 Task: Slide 18 - 350 F.
Action: Mouse moved to (37, 87)
Screenshot: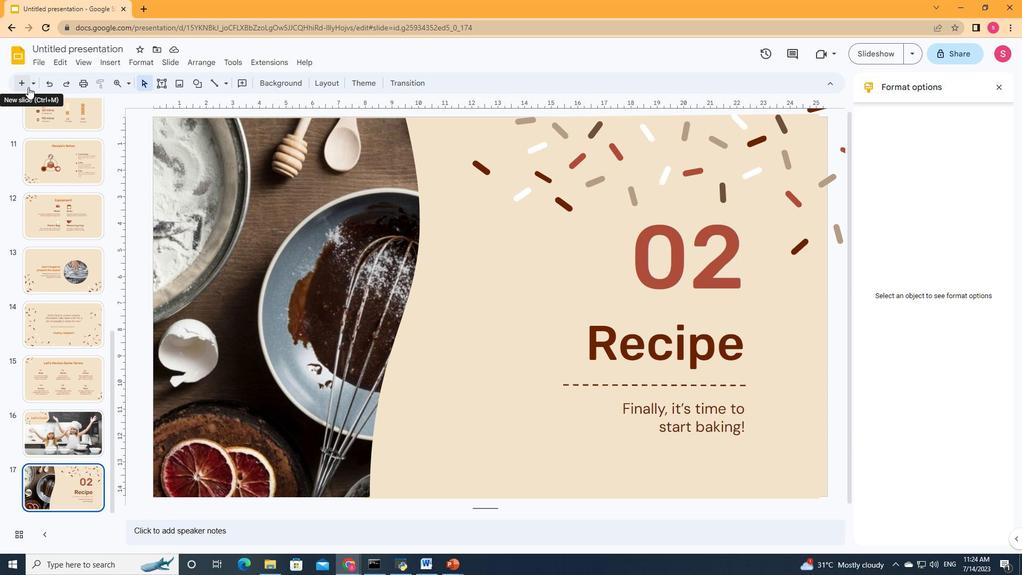 
Action: Mouse pressed left at (37, 87)
Screenshot: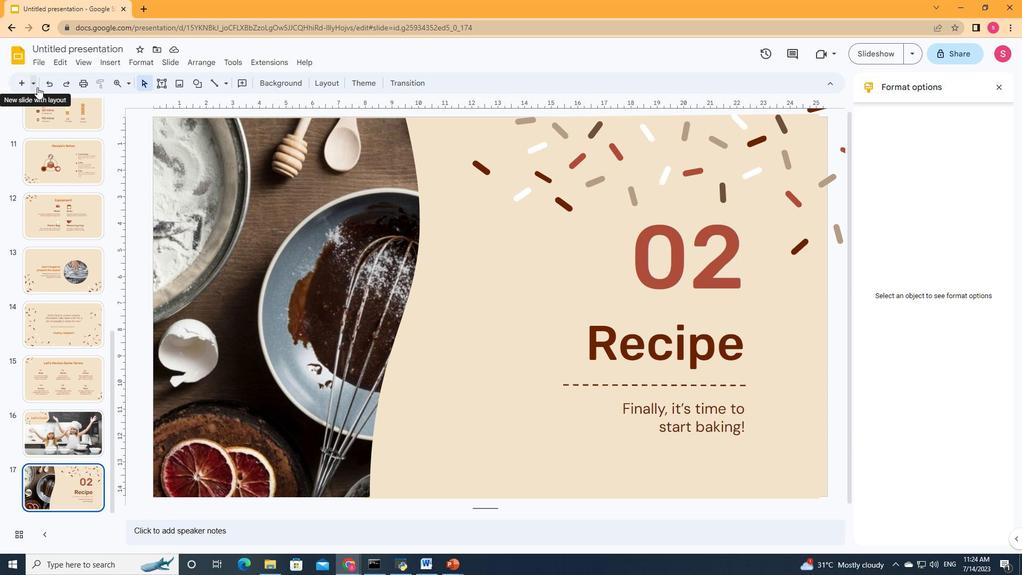 
Action: Mouse moved to (61, 291)
Screenshot: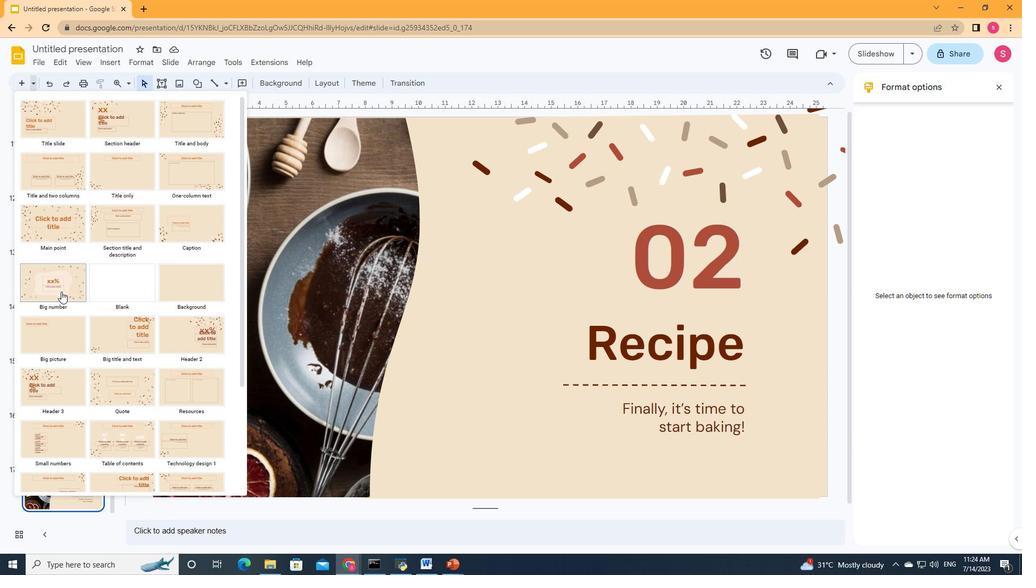 
Action: Mouse pressed left at (61, 291)
Screenshot: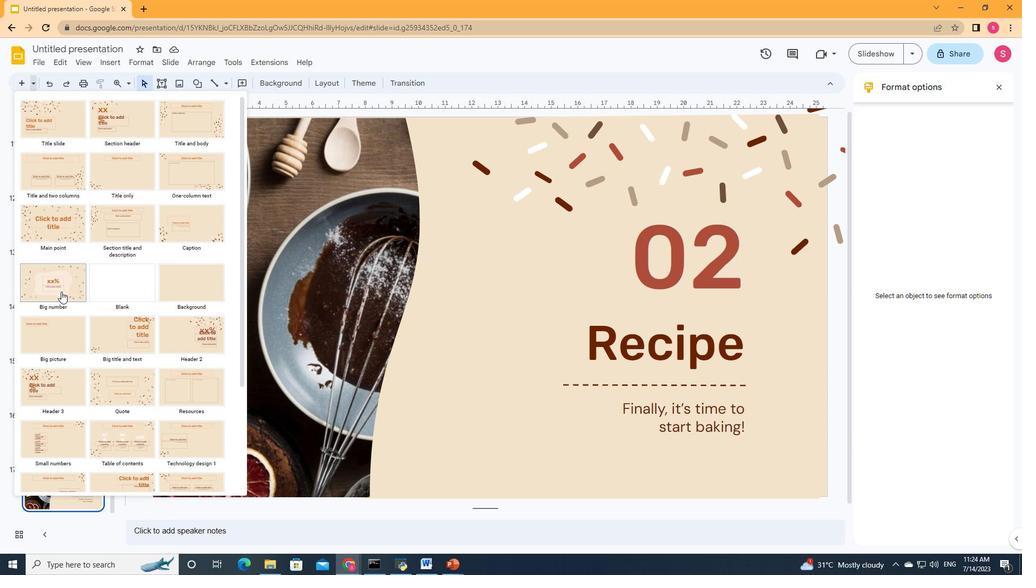 
Action: Mouse moved to (563, 309)
Screenshot: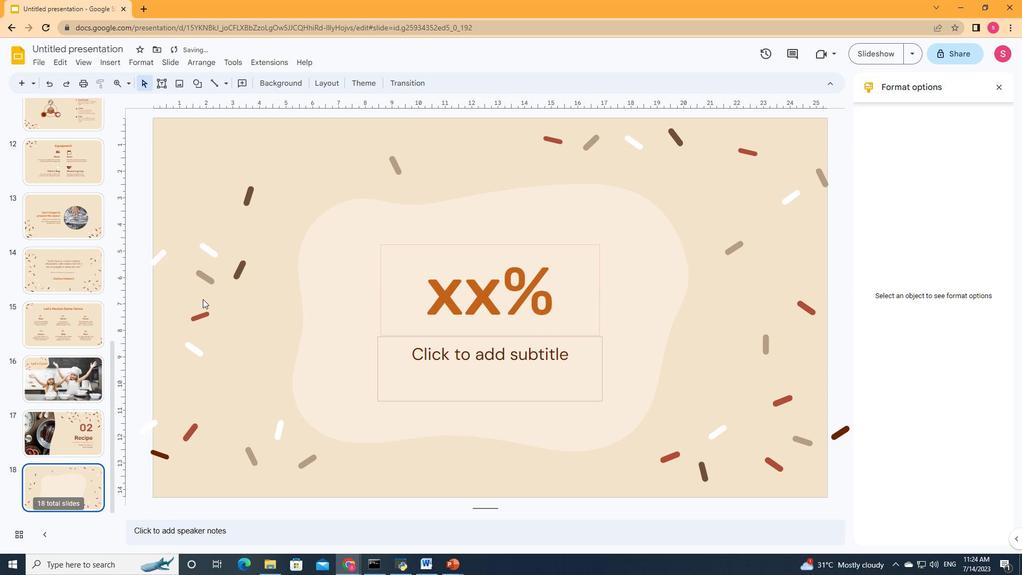 
Action: Mouse pressed left at (563, 309)
Screenshot: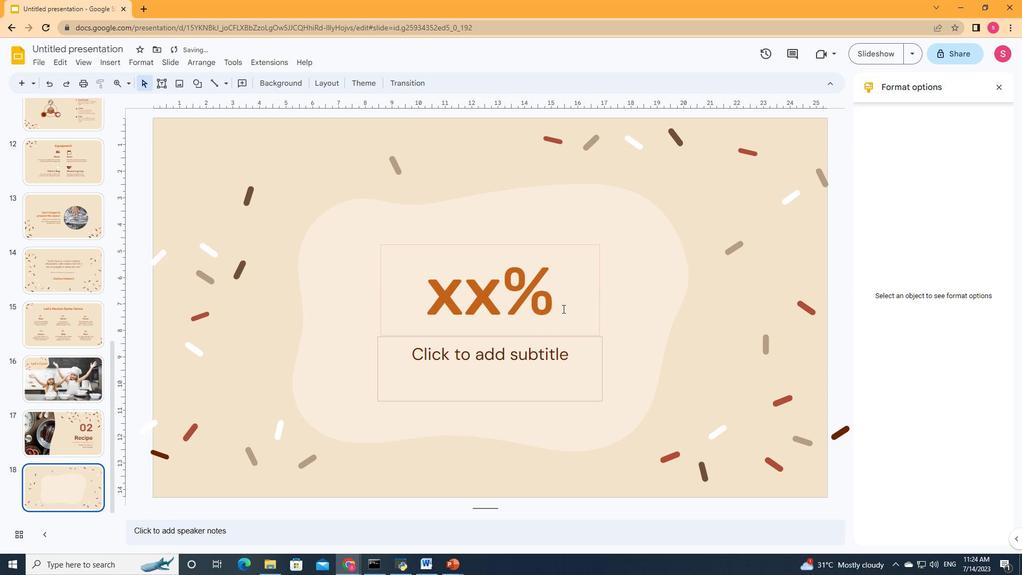 
Action: Key pressed 350<Key.space><Key.shift><Key.shift><Key.shift><Key.shift><Key.shift>F
Screenshot: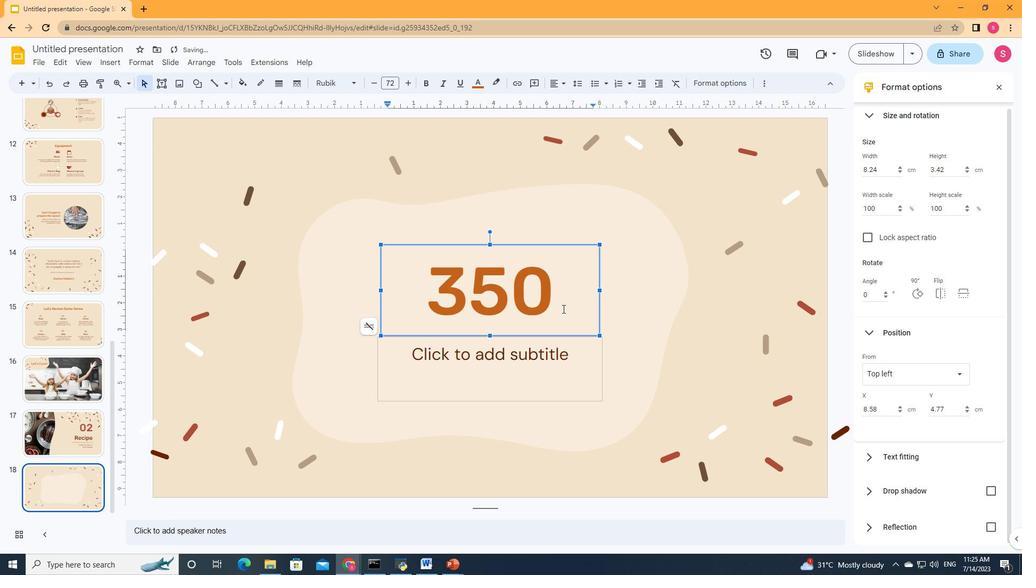
Action: Mouse moved to (204, 85)
Screenshot: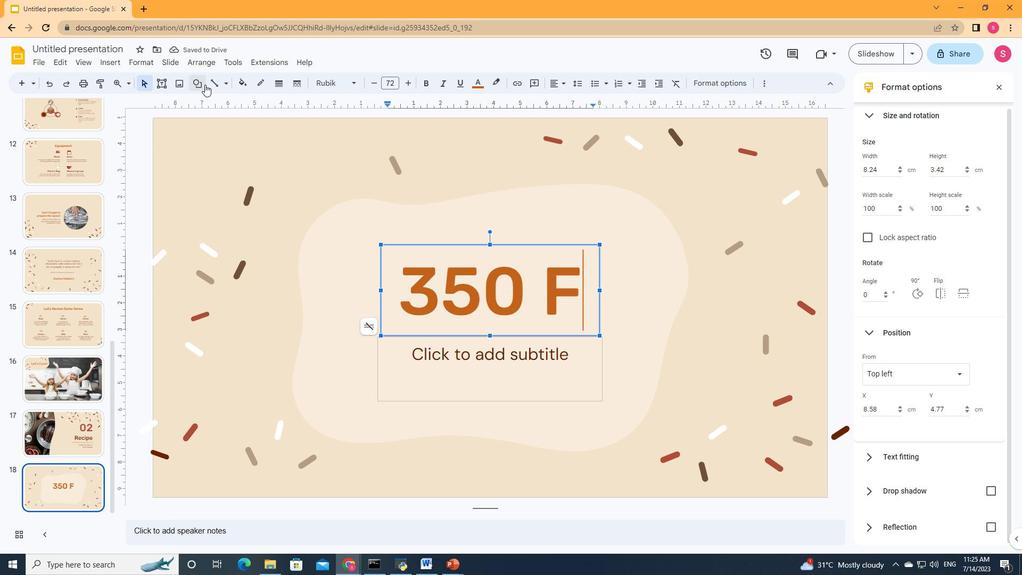 
Action: Mouse pressed left at (204, 85)
Screenshot: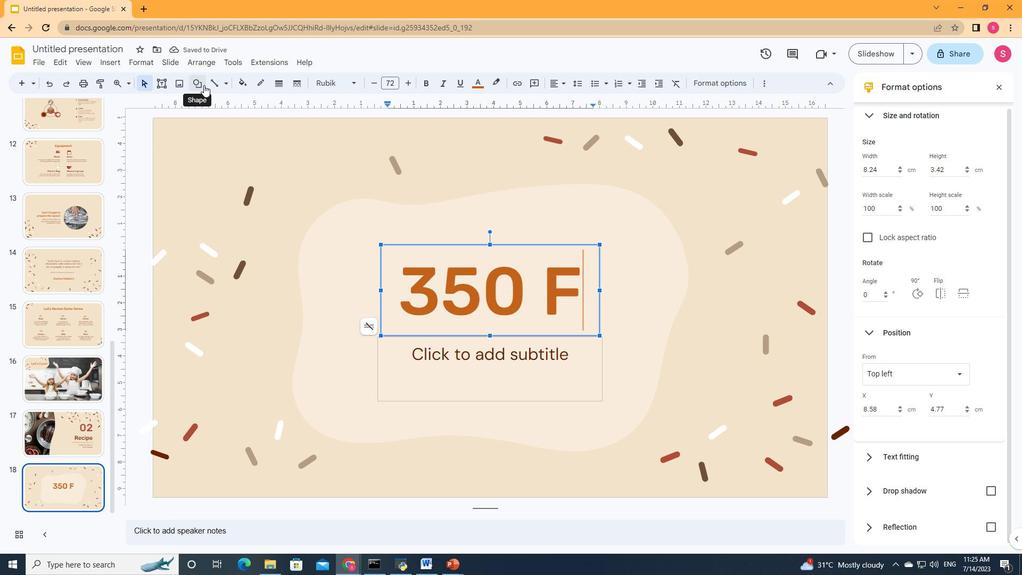 
Action: Mouse moved to (336, 181)
Screenshot: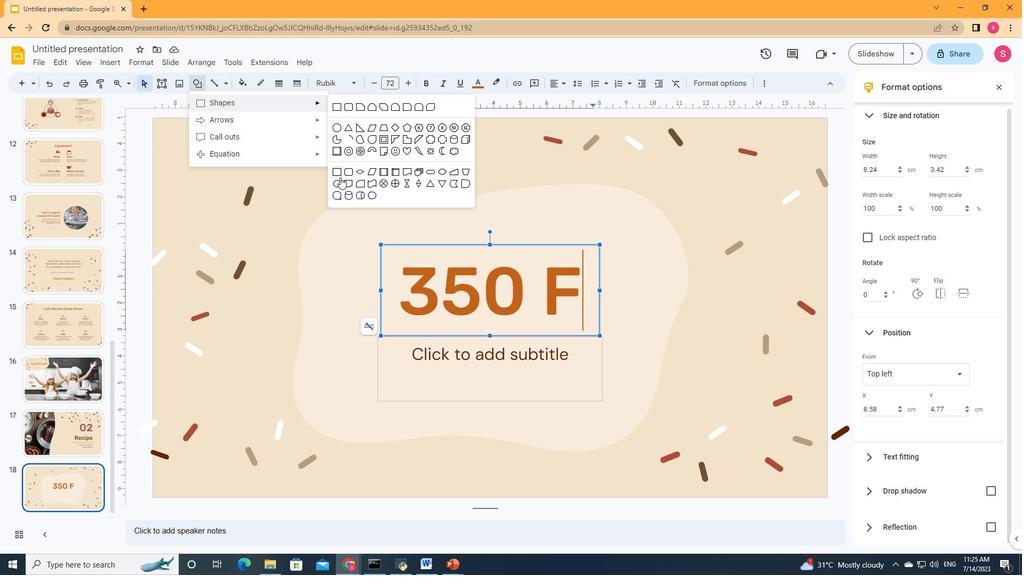 
Action: Mouse pressed left at (336, 181)
Screenshot: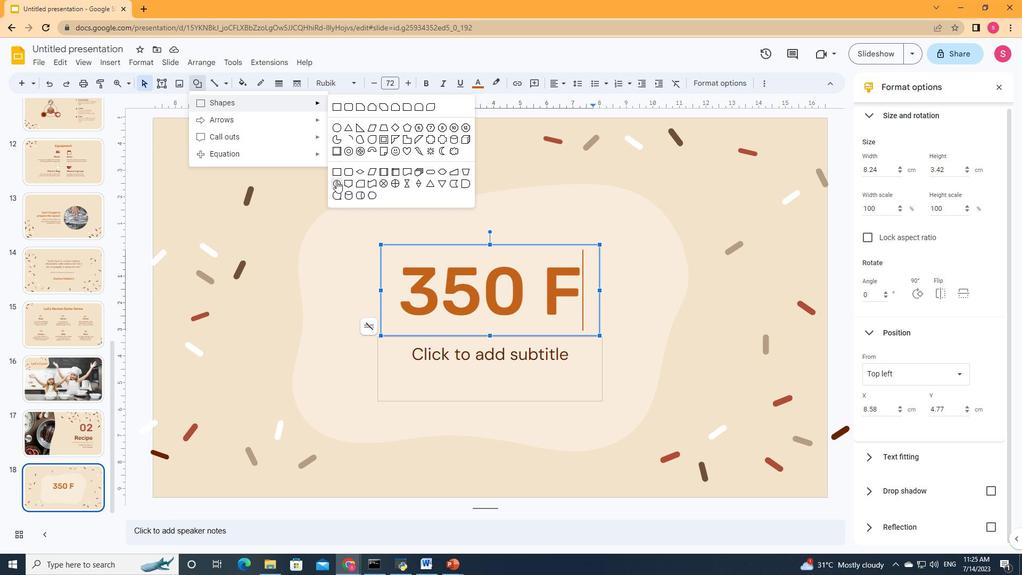 
Action: Mouse moved to (530, 263)
Screenshot: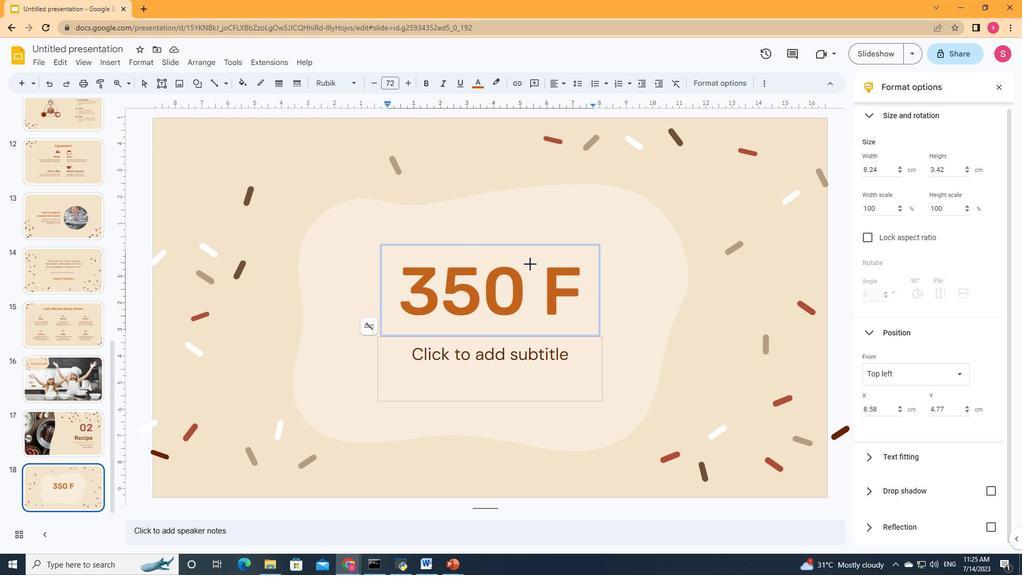 
Action: Mouse pressed left at (530, 263)
Screenshot: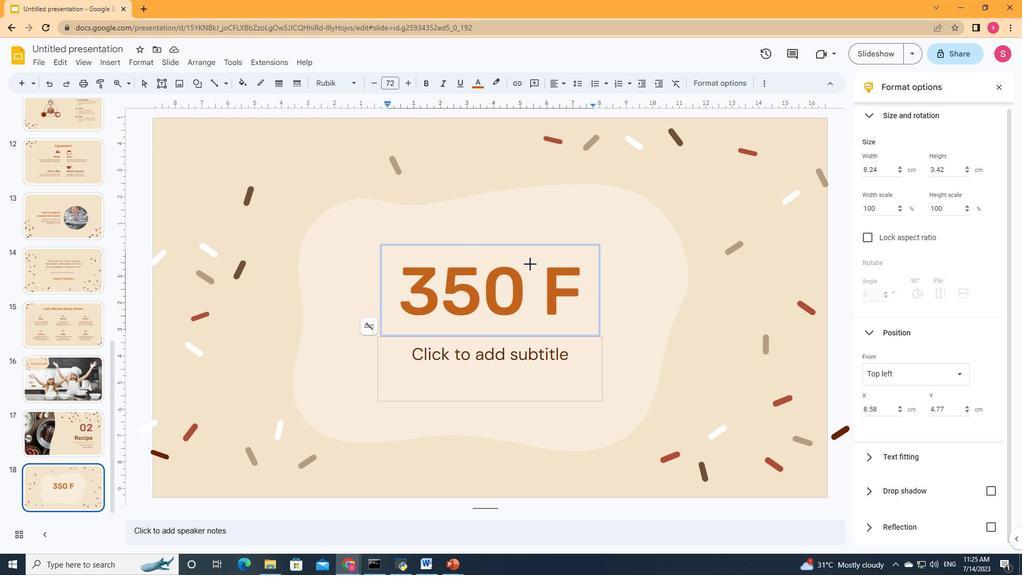 
Action: Mouse moved to (535, 273)
Screenshot: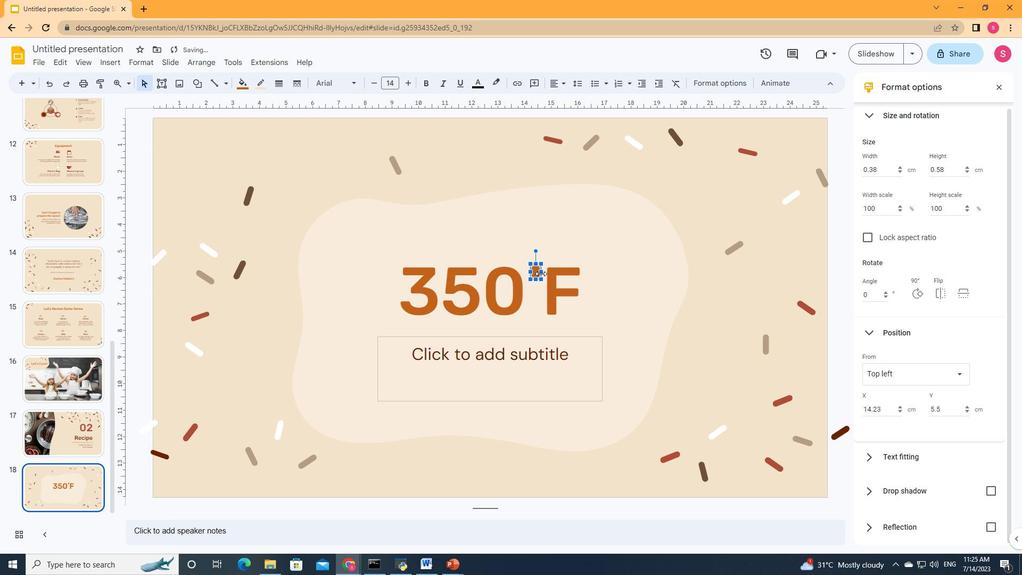 
Action: Mouse pressed left at (535, 273)
Screenshot: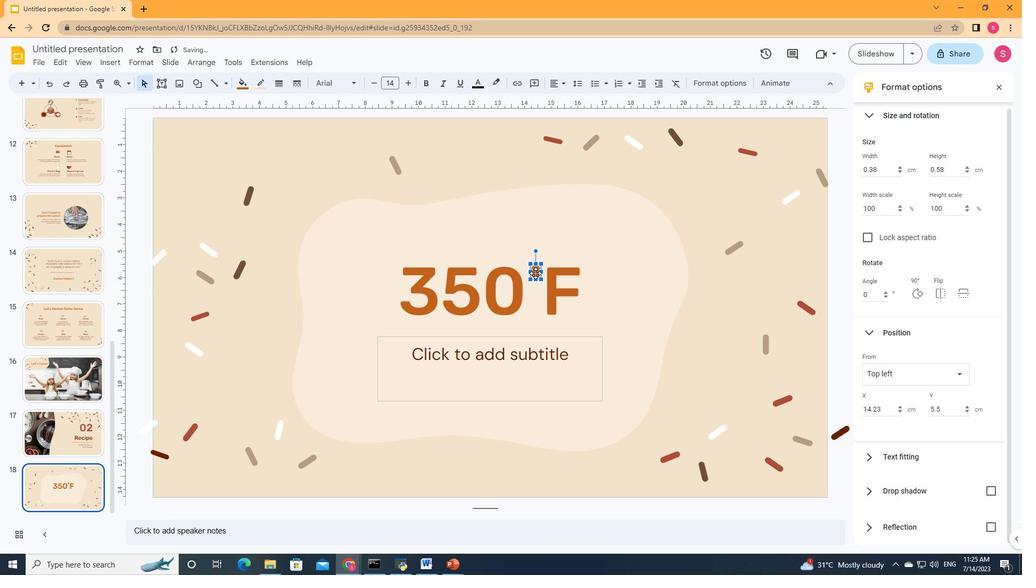 
Action: Mouse moved to (538, 280)
Screenshot: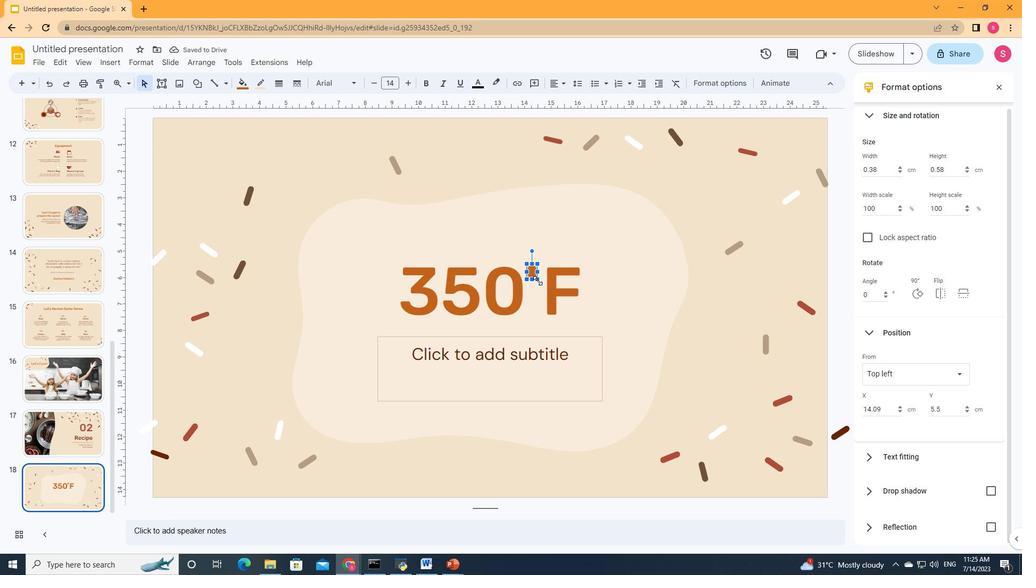 
Action: Mouse pressed left at (538, 280)
Screenshot: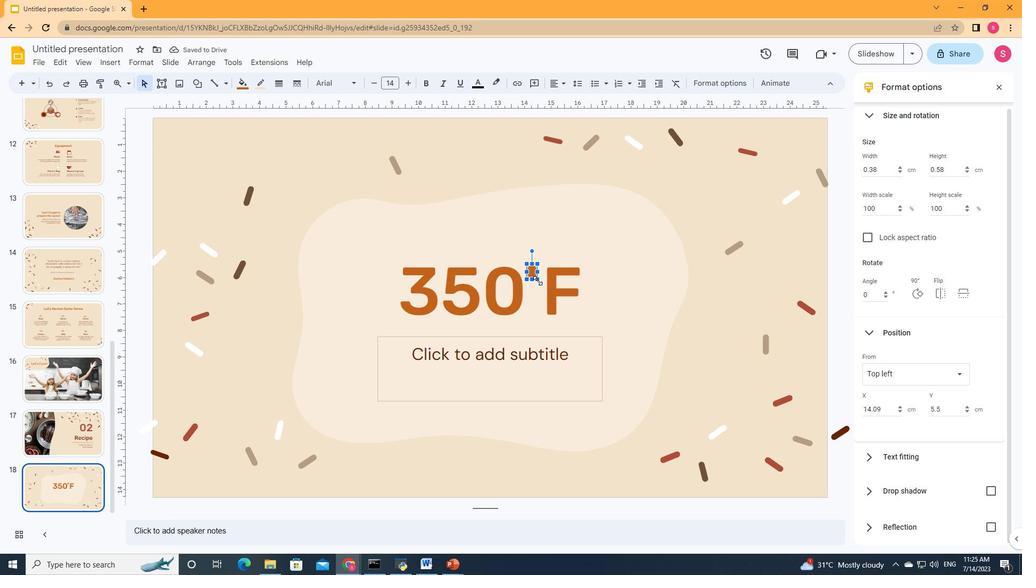 
Action: Mouse moved to (534, 273)
Screenshot: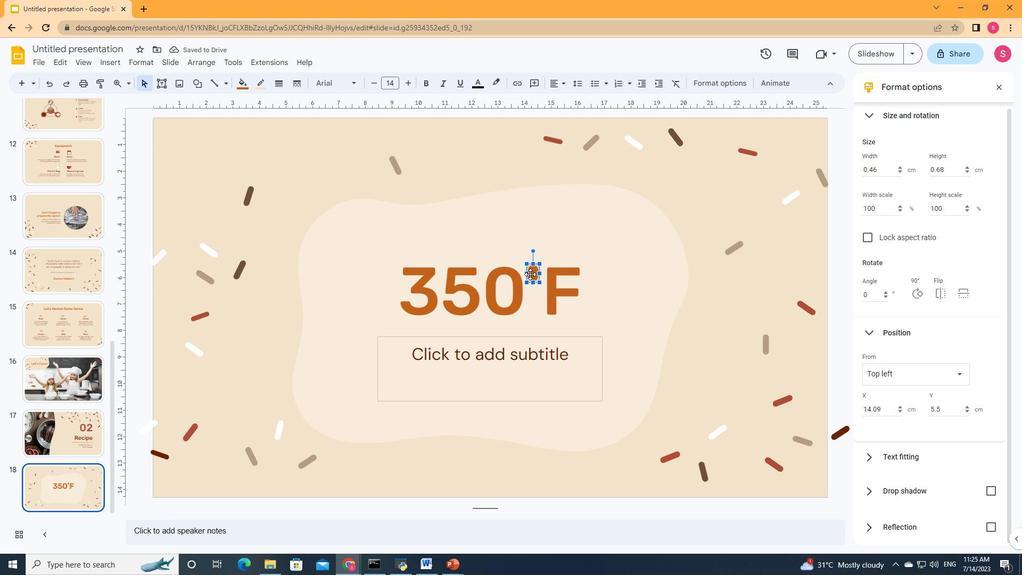 
Action: Mouse pressed left at (534, 273)
Screenshot: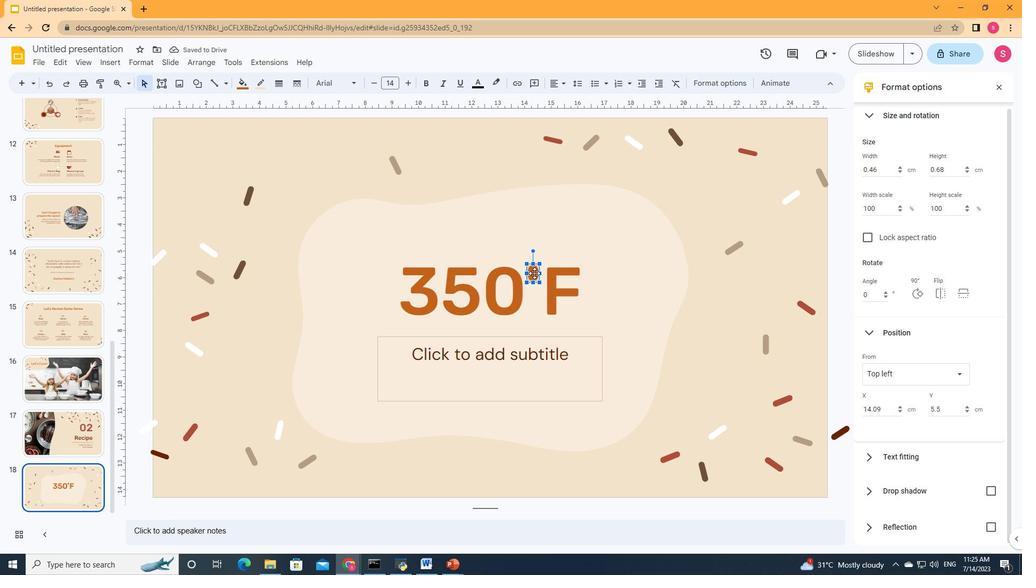 
Action: Mouse moved to (561, 261)
Screenshot: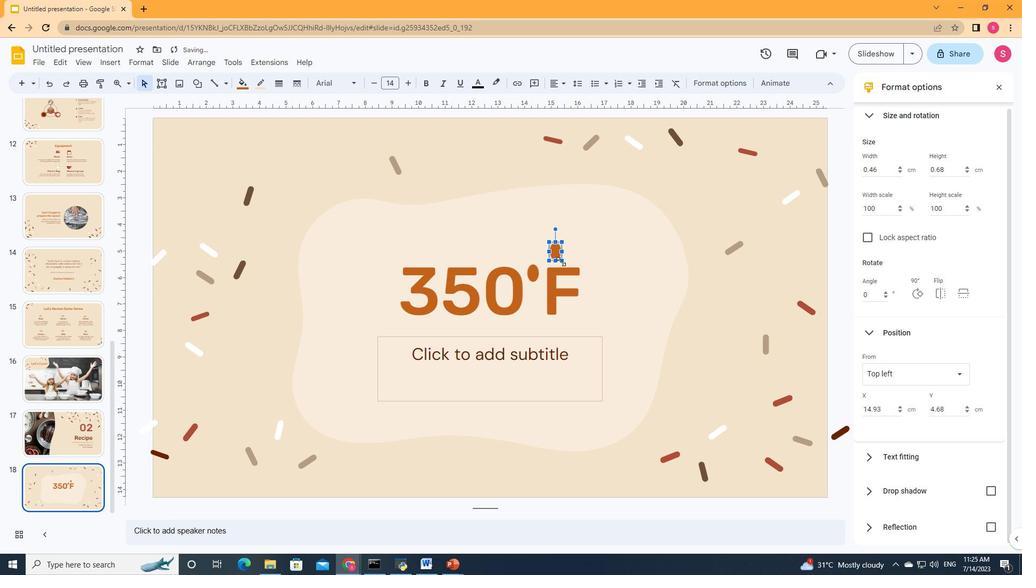 
Action: Mouse pressed left at (561, 261)
Screenshot: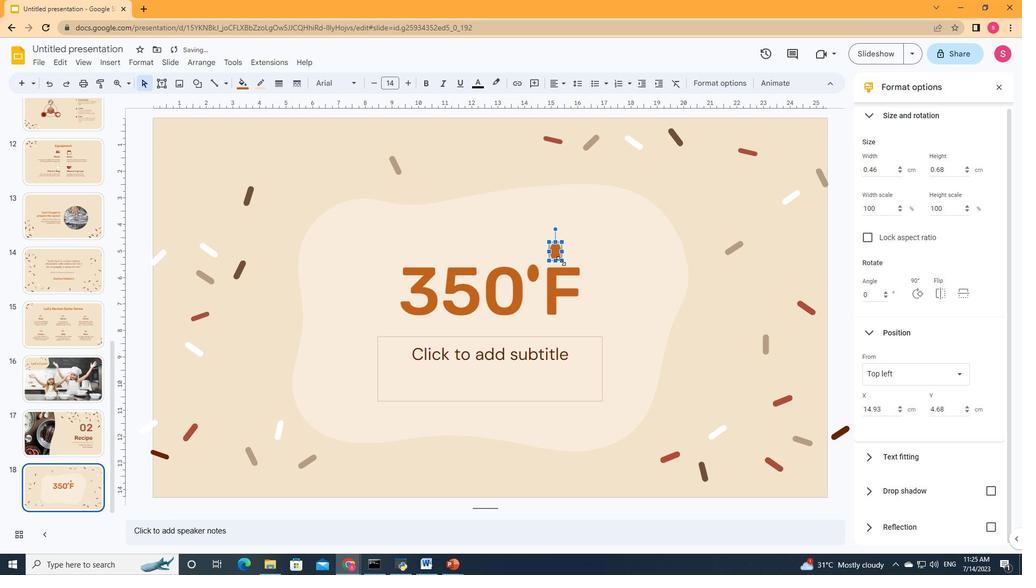 
Action: Mouse moved to (238, 86)
Screenshot: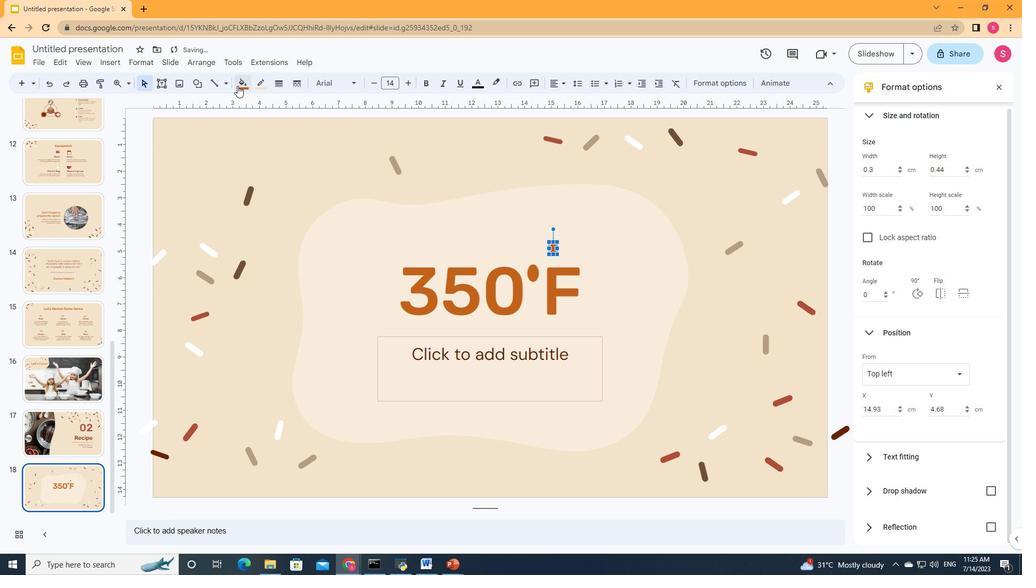 
Action: Mouse pressed left at (238, 86)
Screenshot: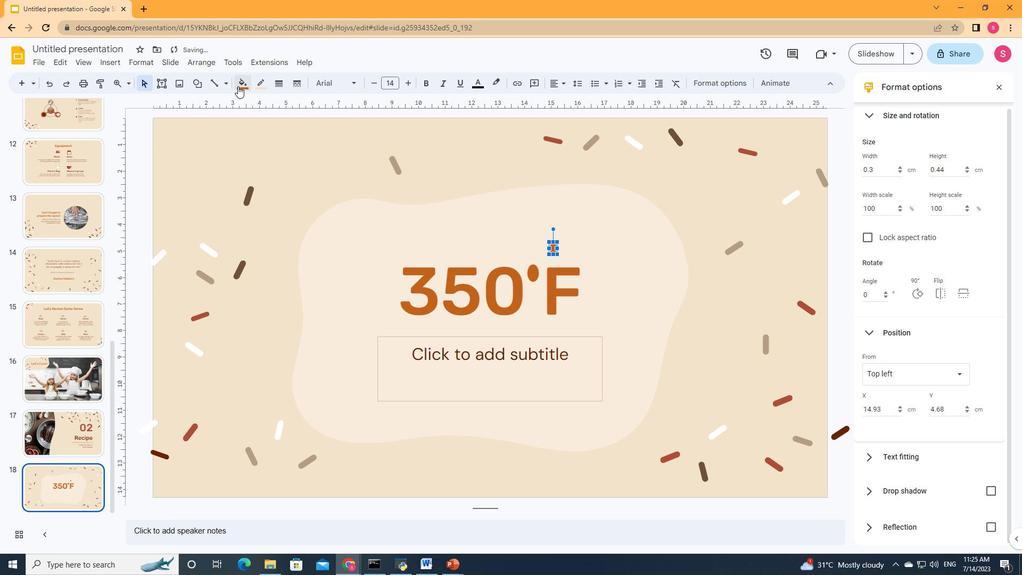 
Action: Mouse moved to (293, 303)
Screenshot: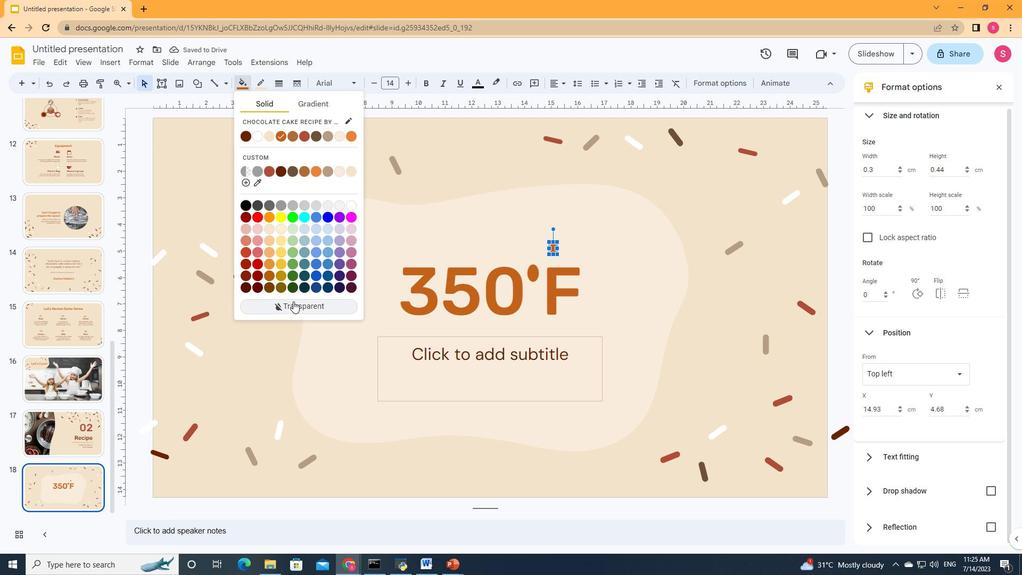 
Action: Mouse pressed left at (293, 303)
Screenshot: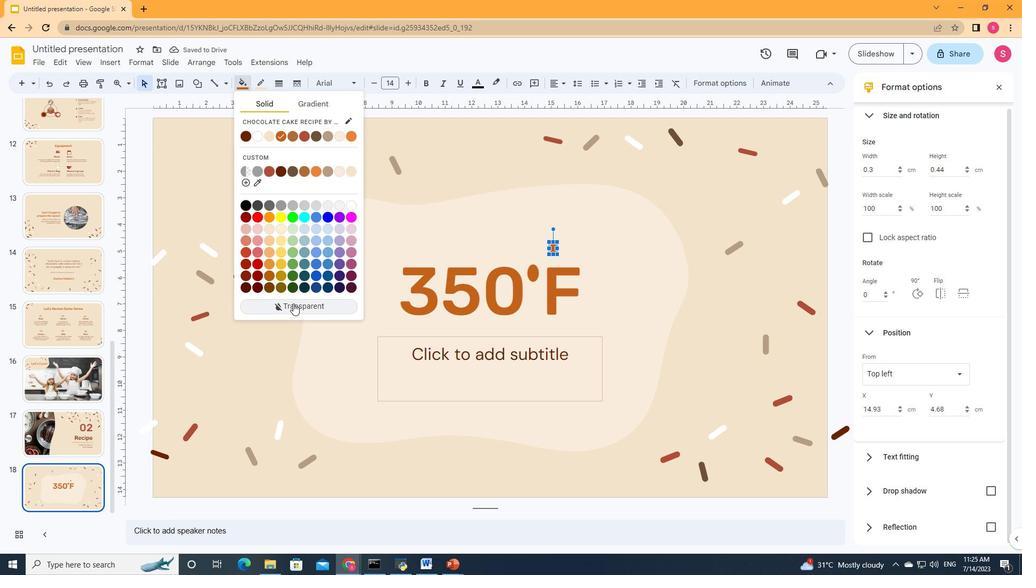 
Action: Mouse moved to (553, 249)
Screenshot: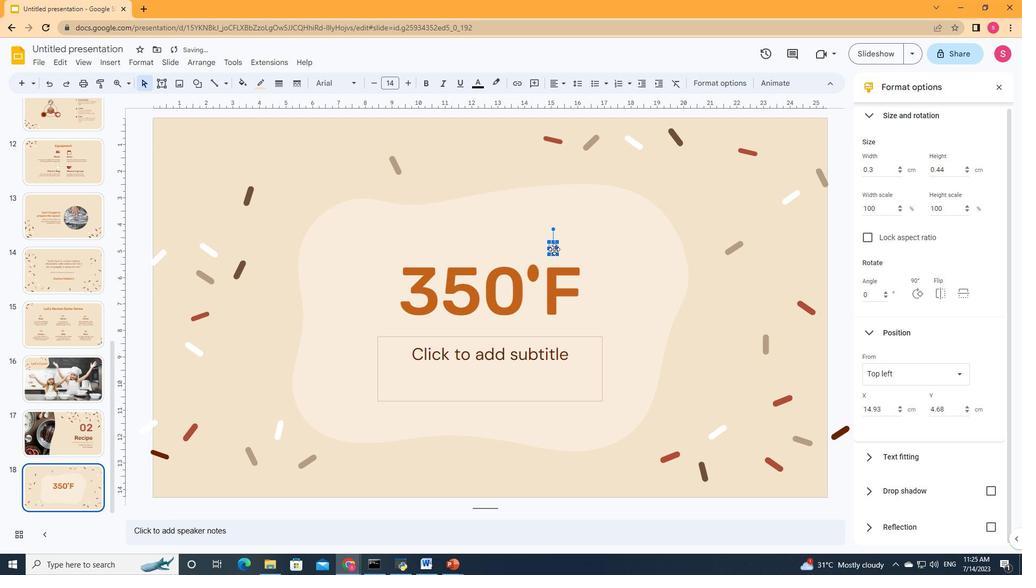 
Action: Mouse pressed left at (553, 249)
Screenshot: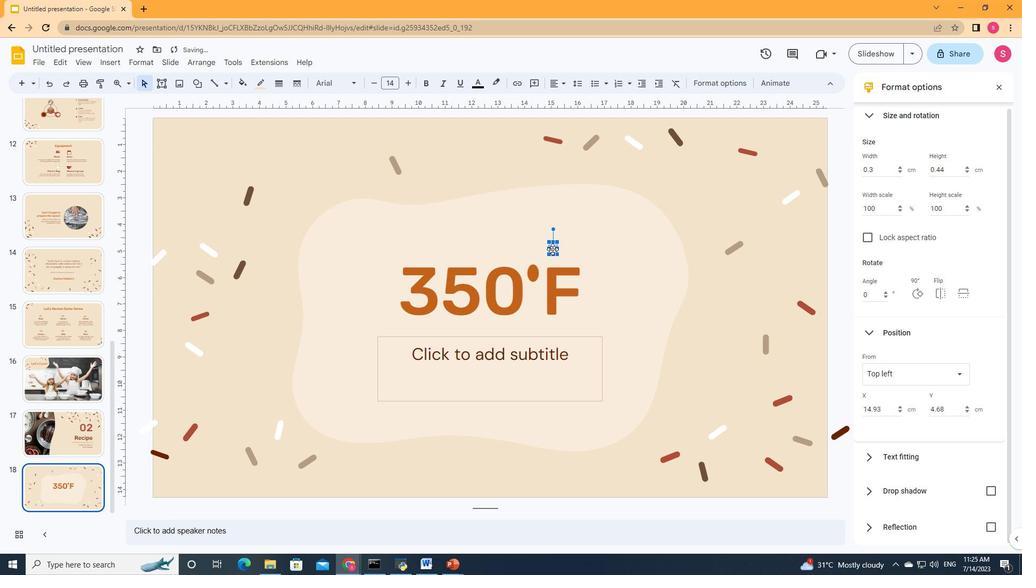 
Action: Mouse moved to (578, 244)
Screenshot: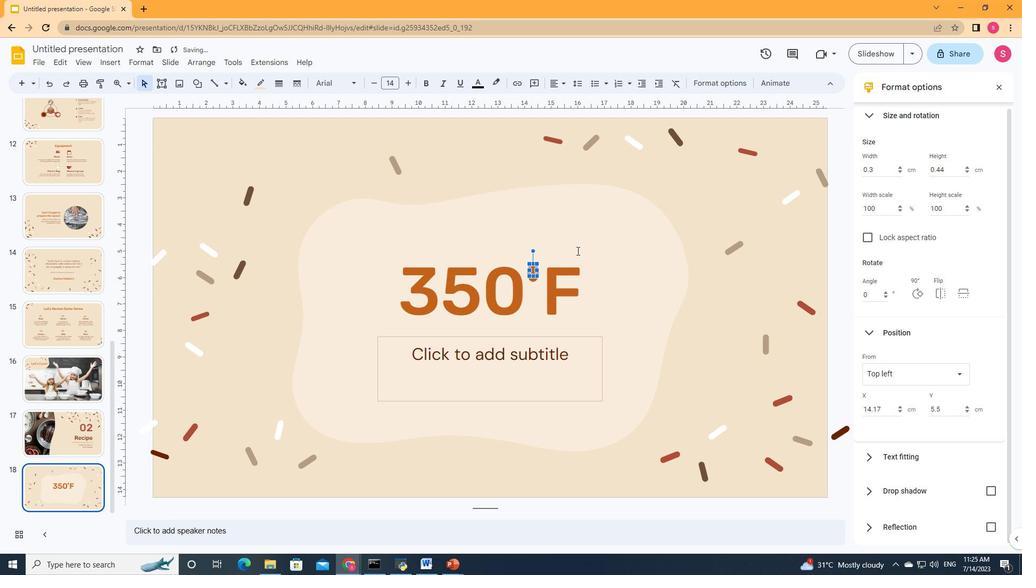 
Action: Mouse pressed left at (578, 244)
Screenshot: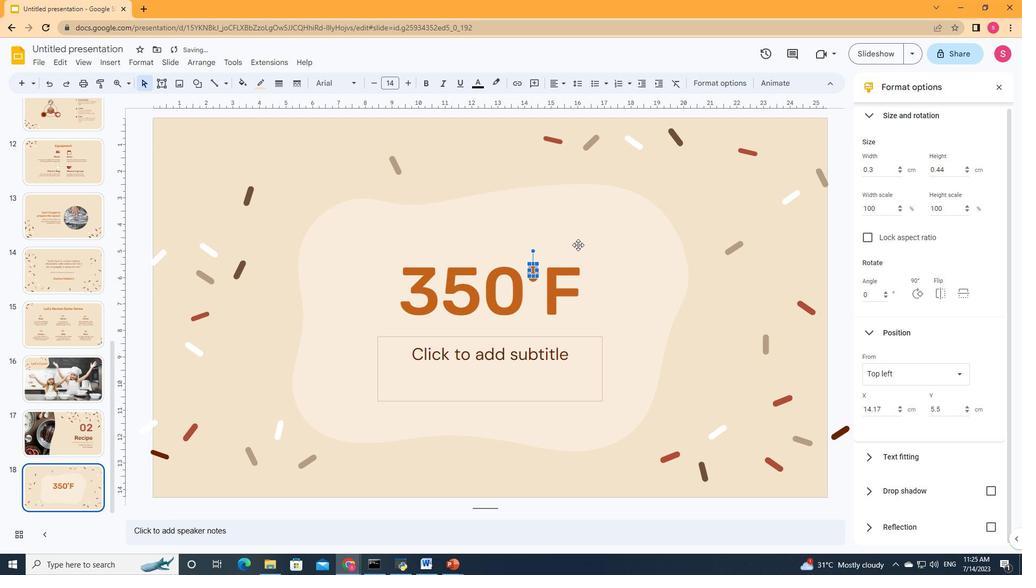 
Action: Mouse moved to (534, 270)
Screenshot: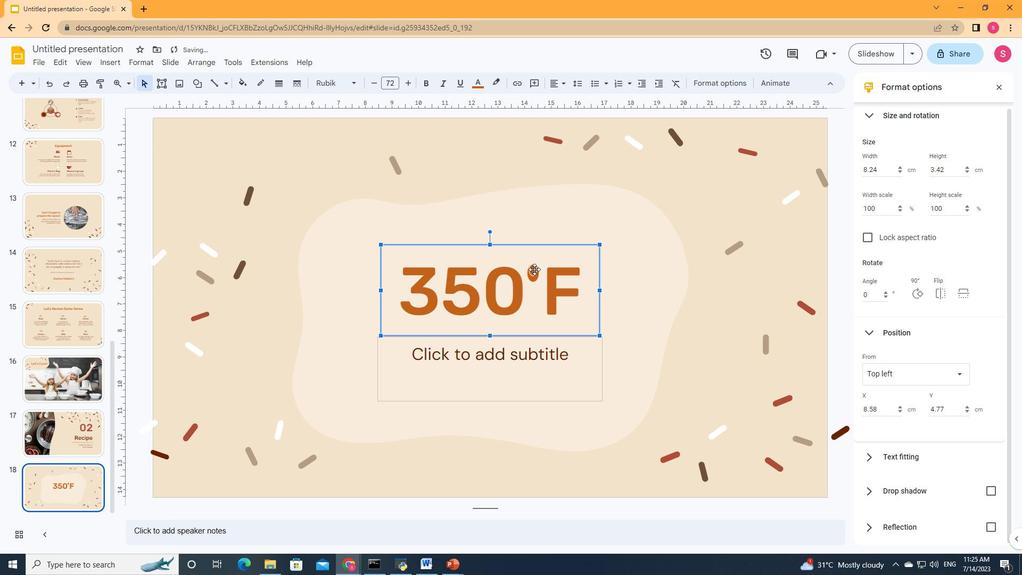 
Action: Mouse pressed left at (534, 270)
Screenshot: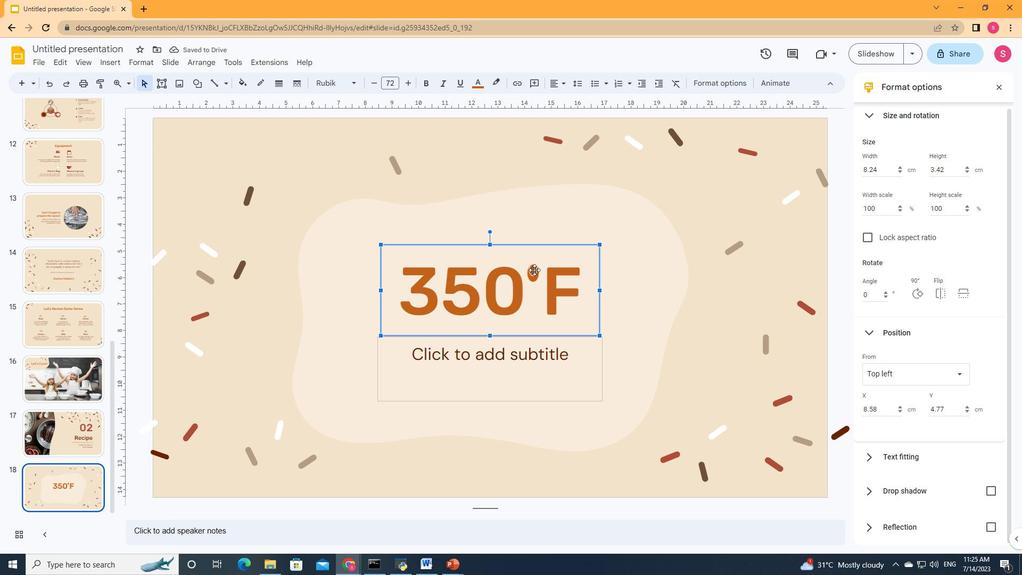 
Action: Mouse moved to (568, 246)
Screenshot: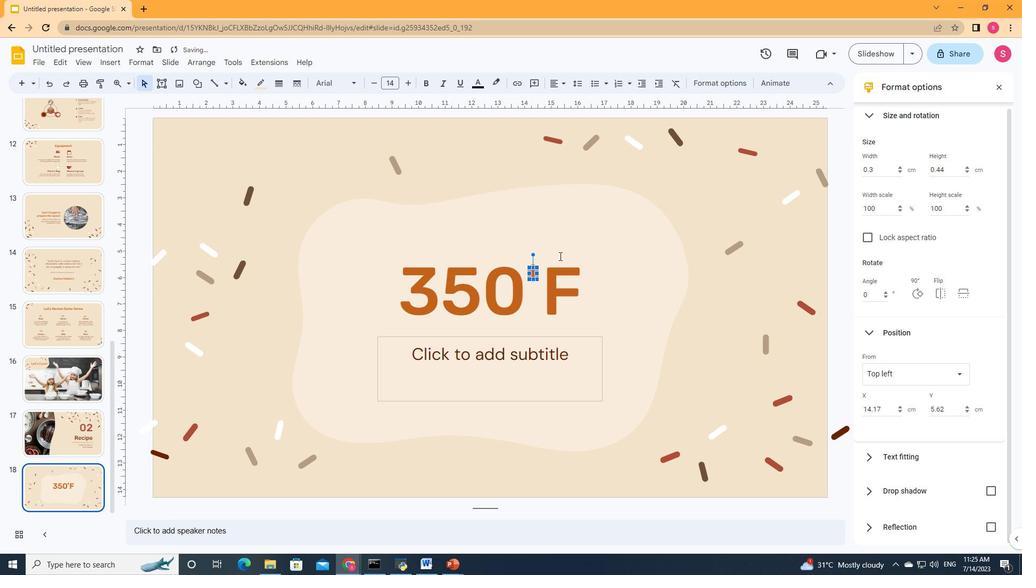 
Action: Mouse pressed left at (568, 246)
Screenshot: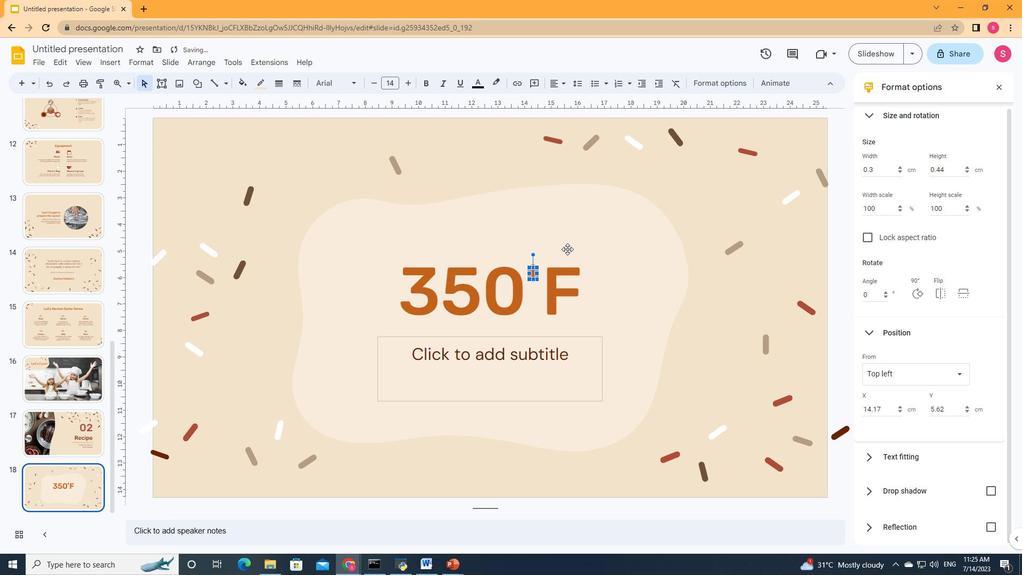 
Action: Mouse moved to (533, 275)
Screenshot: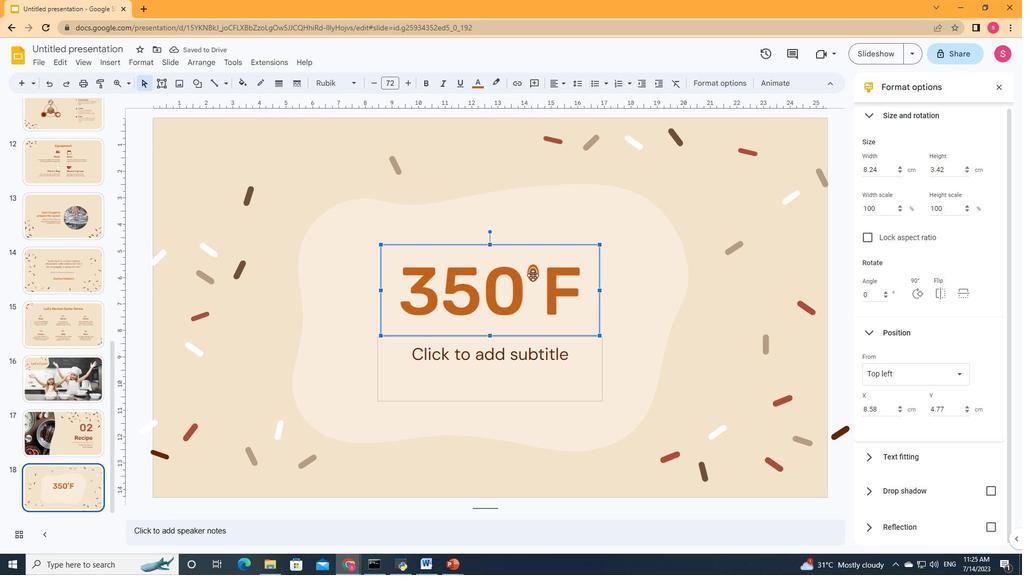 
Action: Mouse pressed left at (533, 275)
Screenshot: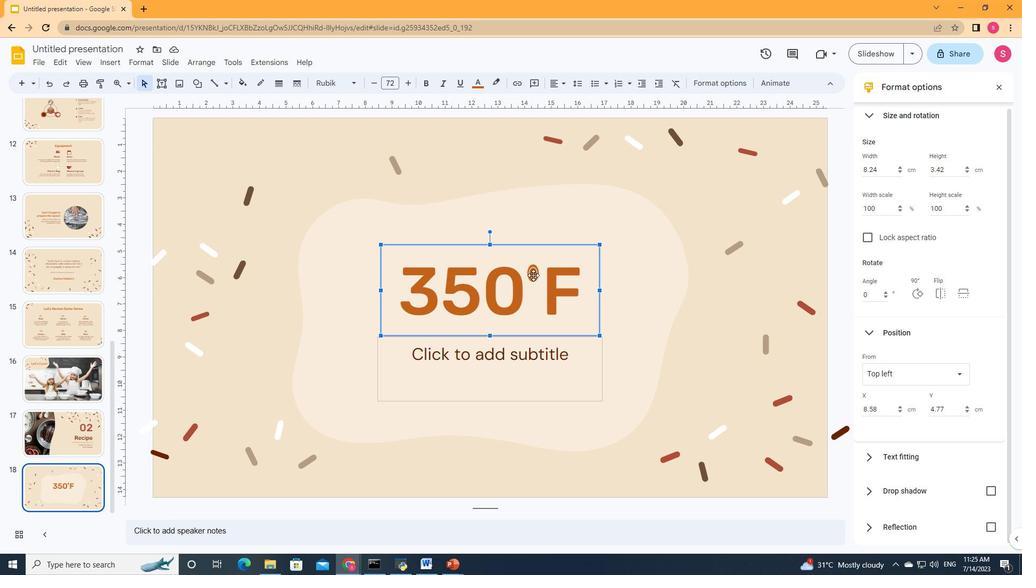 
Action: Mouse moved to (246, 85)
Screenshot: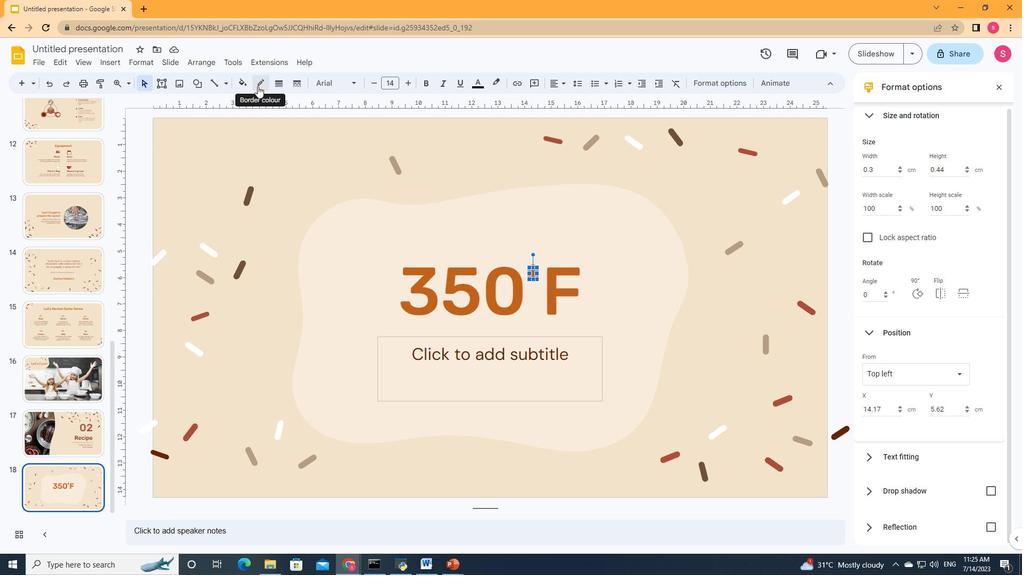 
Action: Mouse pressed left at (246, 85)
Screenshot: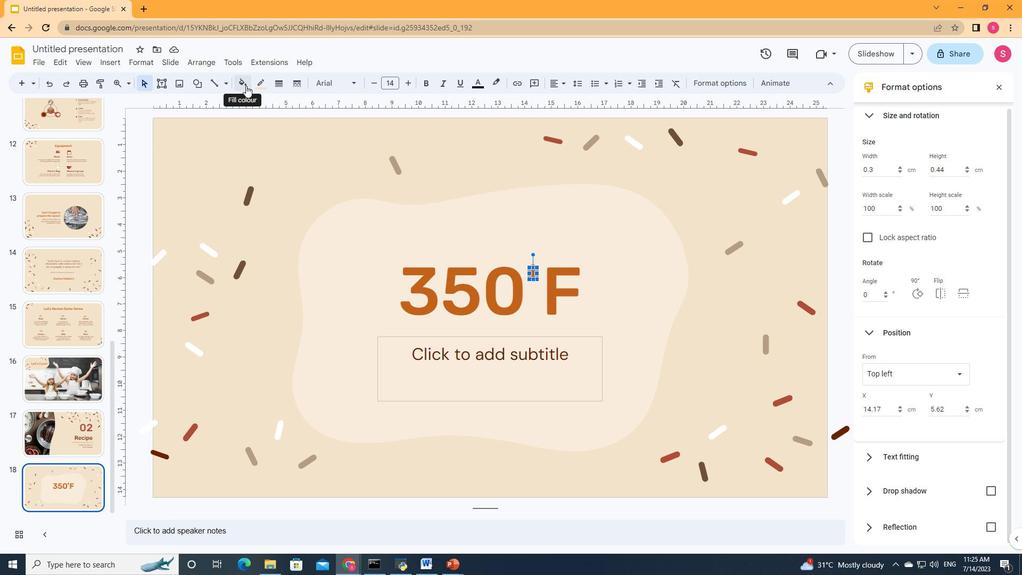 
Action: Mouse moved to (304, 307)
Screenshot: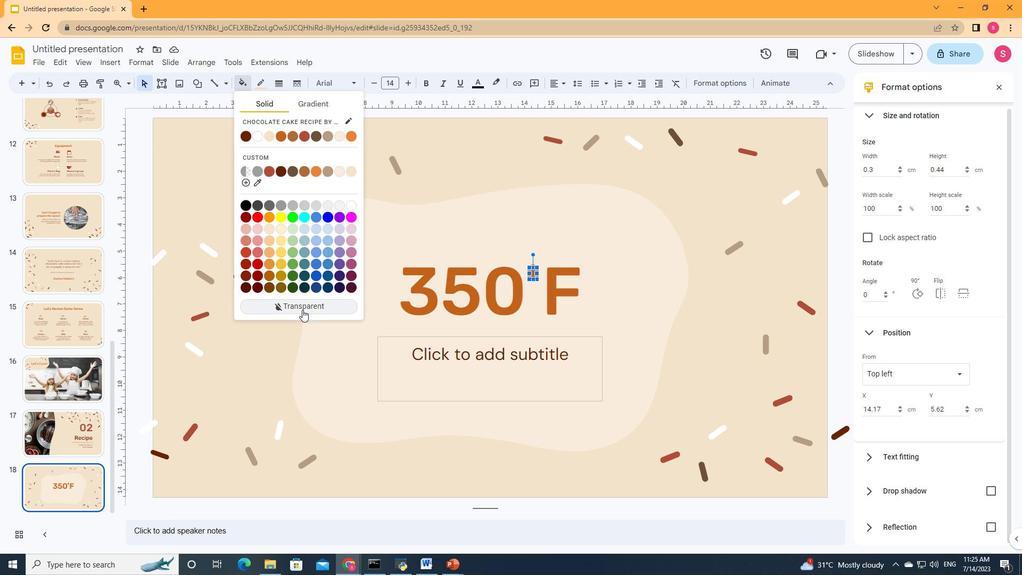 
Action: Mouse pressed left at (304, 307)
Screenshot: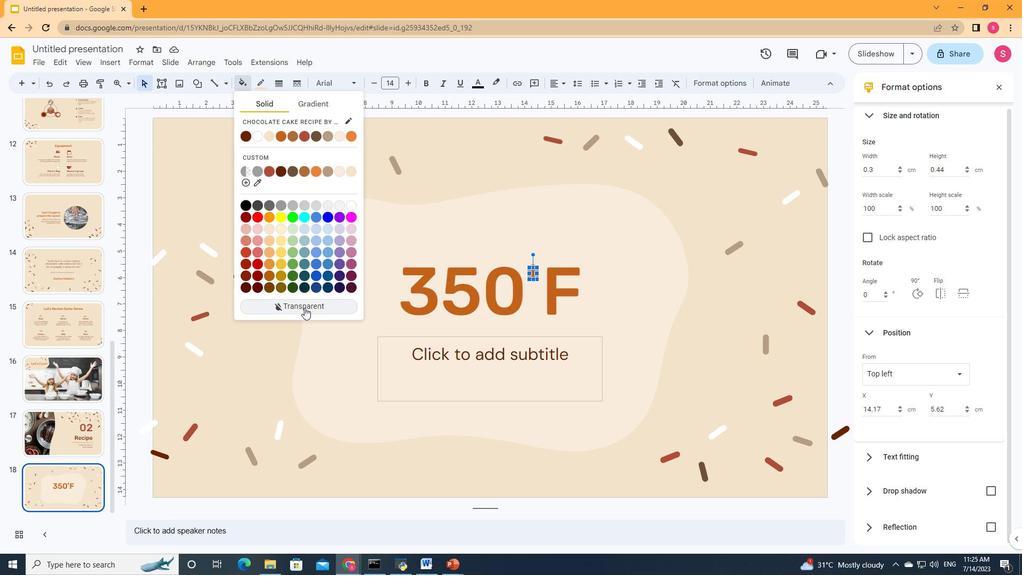 
Action: Mouse moved to (571, 245)
Screenshot: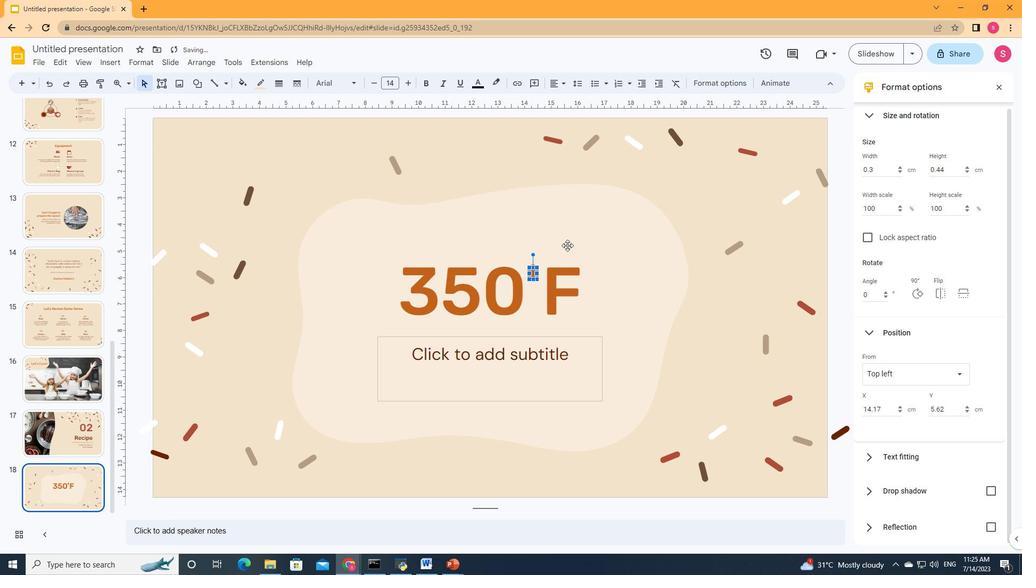 
Action: Mouse pressed left at (571, 245)
Screenshot: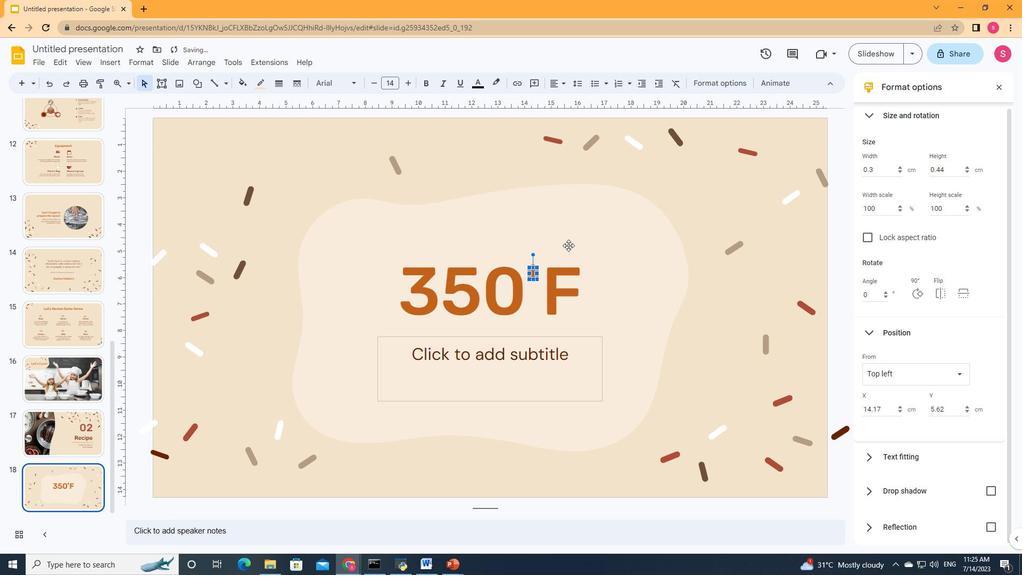 
Action: Mouse moved to (532, 272)
Screenshot: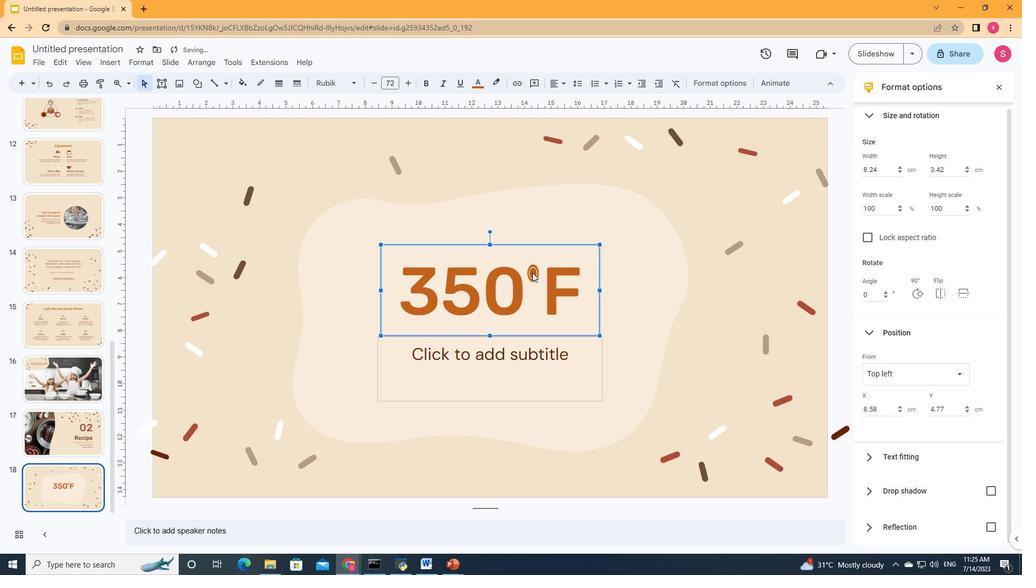 
Action: Mouse pressed left at (532, 272)
Screenshot: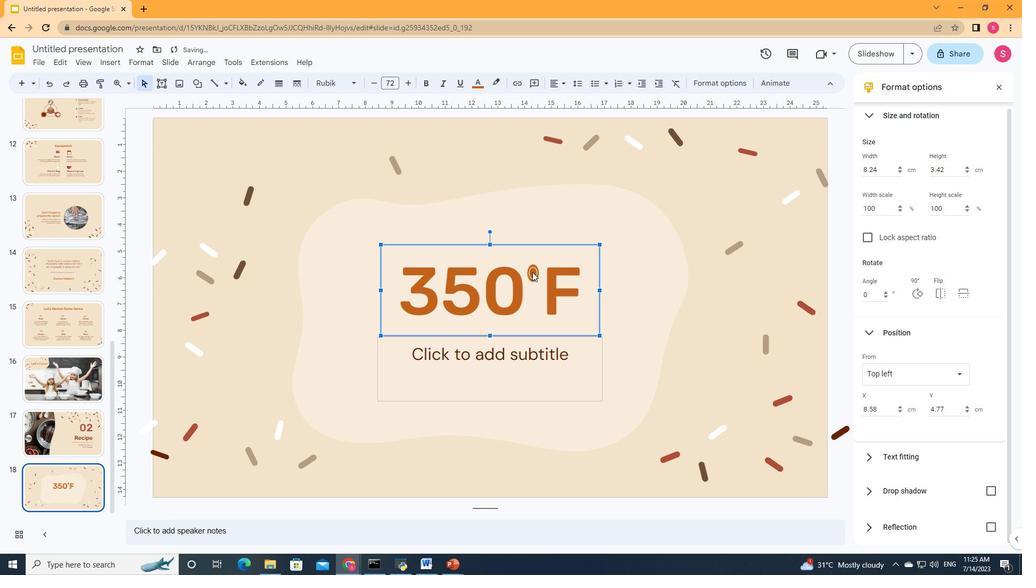 
Action: Mouse moved to (259, 86)
Screenshot: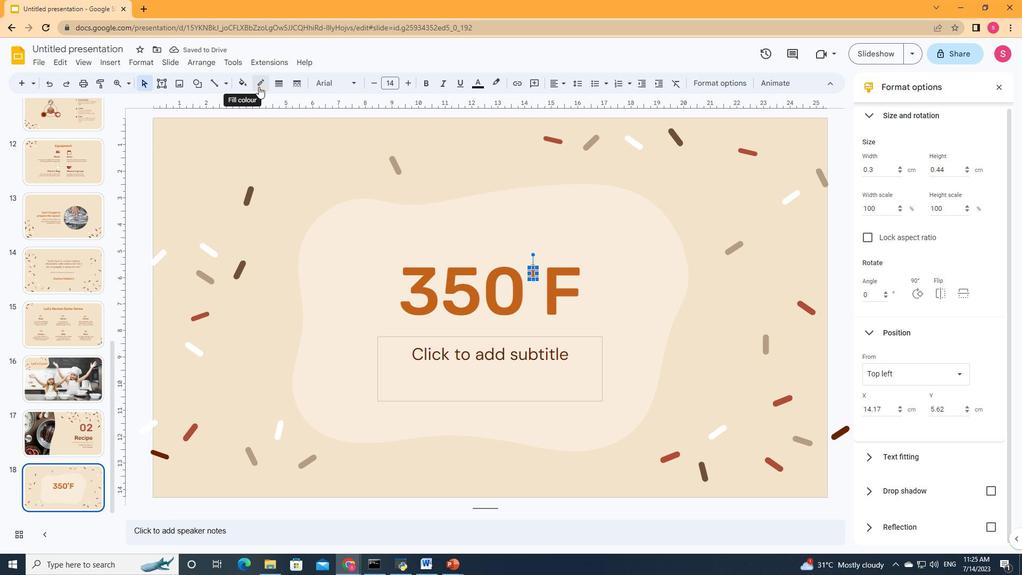 
Action: Mouse pressed left at (259, 86)
Screenshot: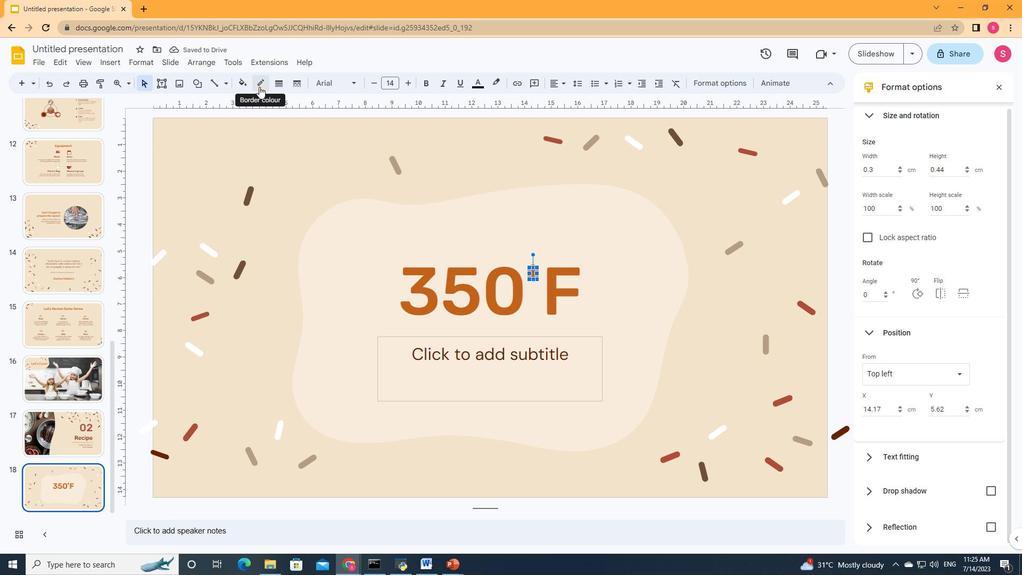 
Action: Mouse moved to (311, 284)
Screenshot: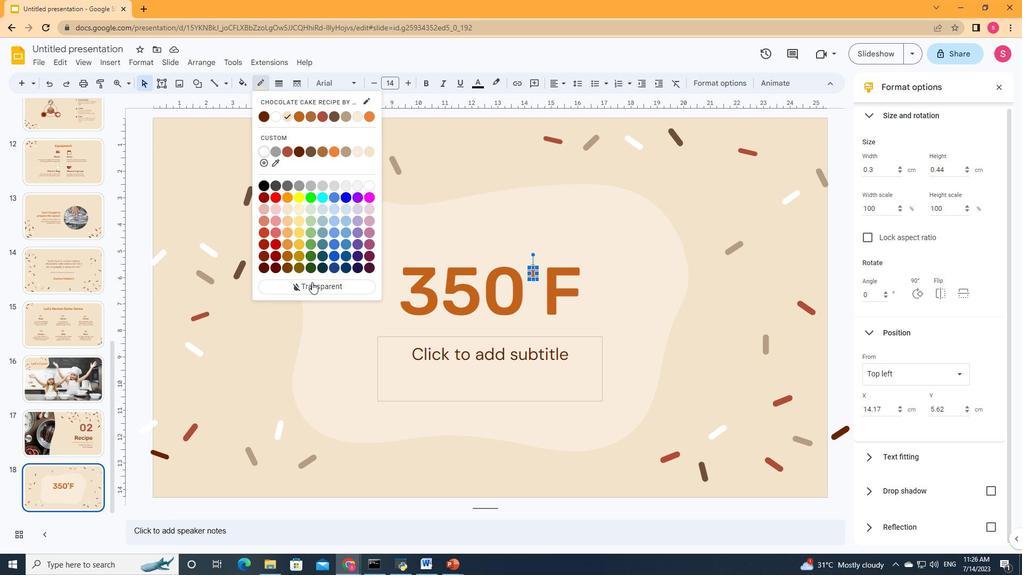 
Action: Mouse pressed left at (311, 284)
Screenshot: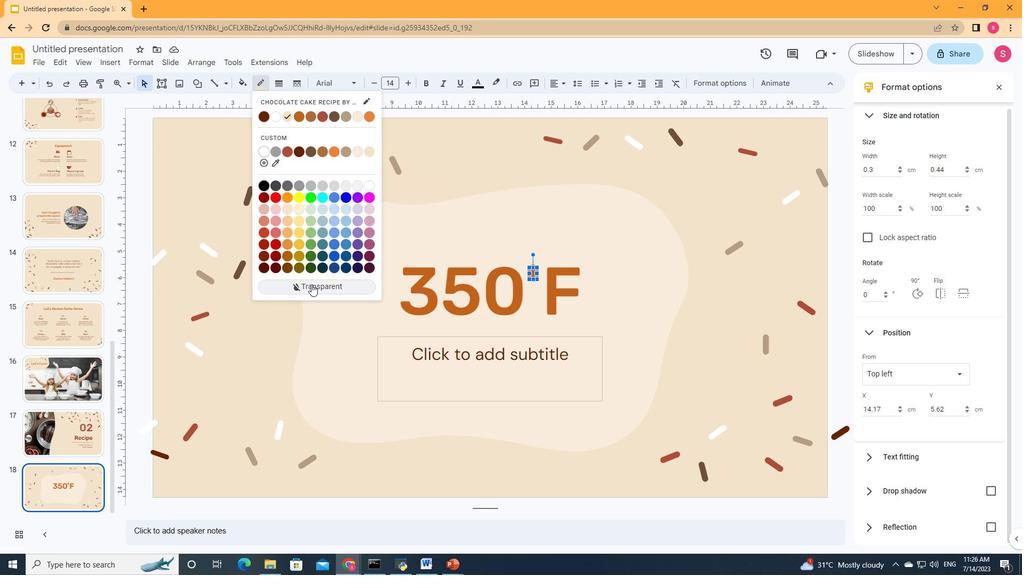 
Action: Mouse moved to (561, 244)
Screenshot: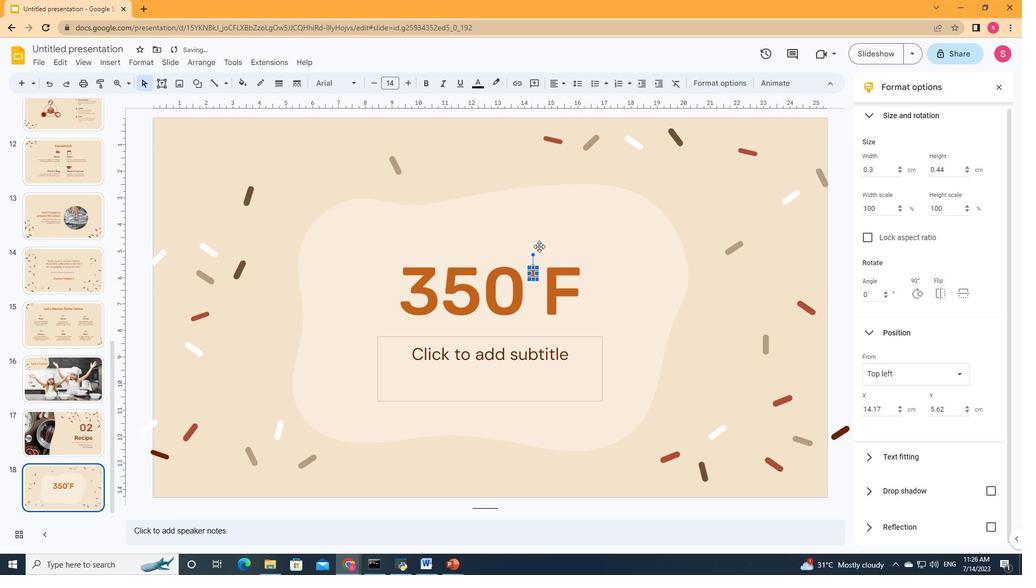 
Action: Mouse pressed left at (561, 244)
Screenshot: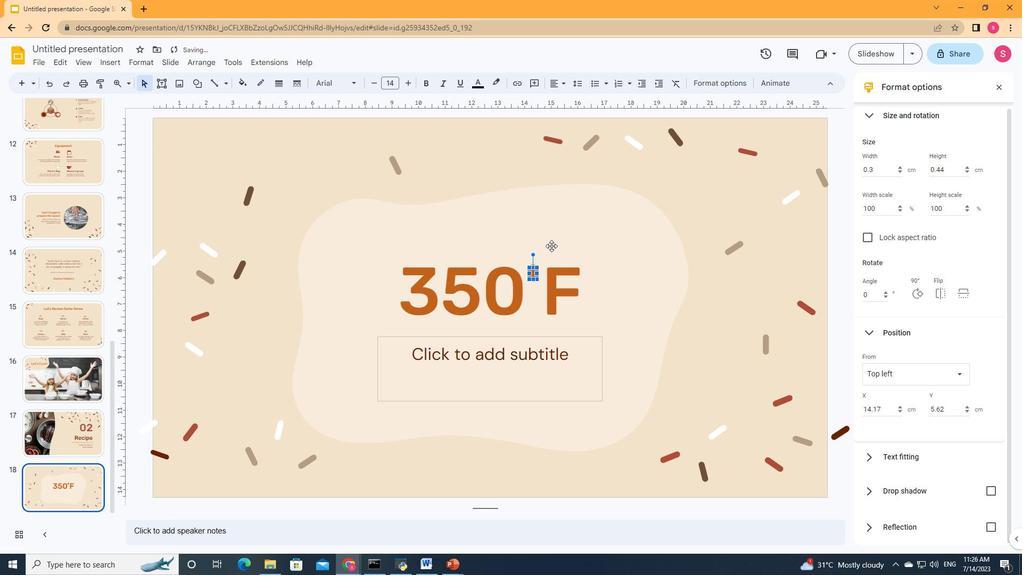 
Action: Mouse moved to (532, 273)
Screenshot: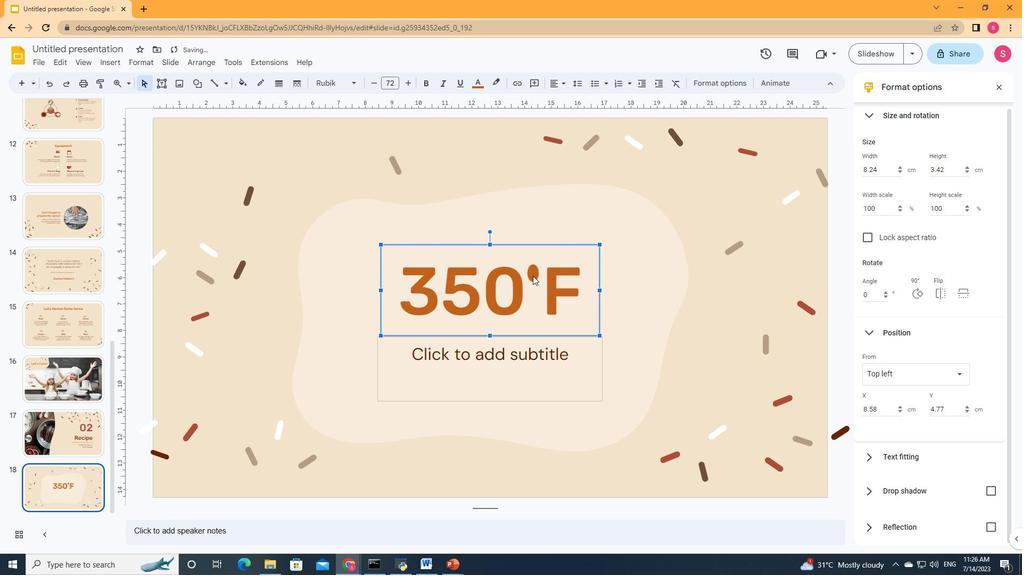 
Action: Mouse pressed left at (532, 273)
Screenshot: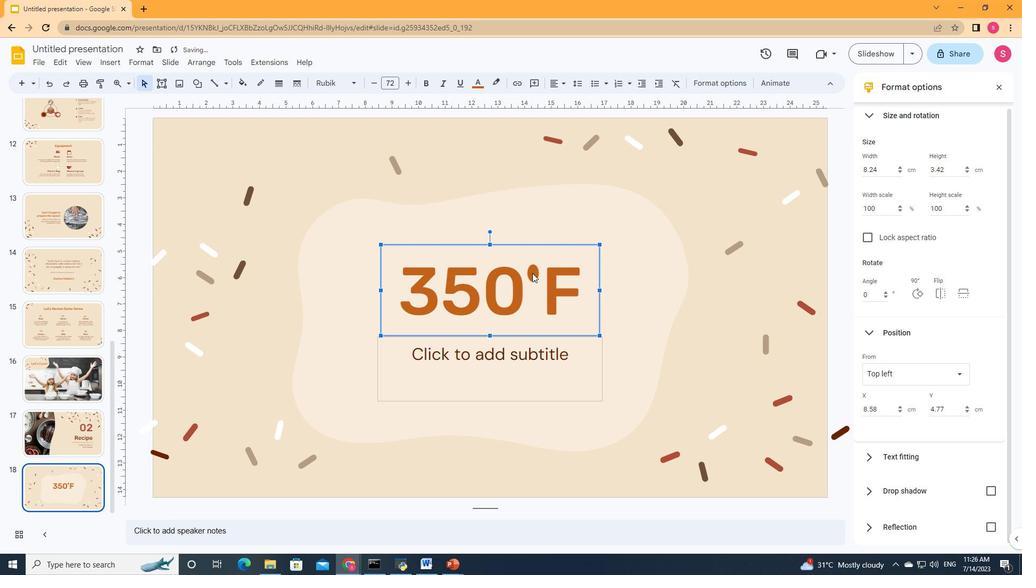 
Action: Mouse moved to (241, 83)
Screenshot: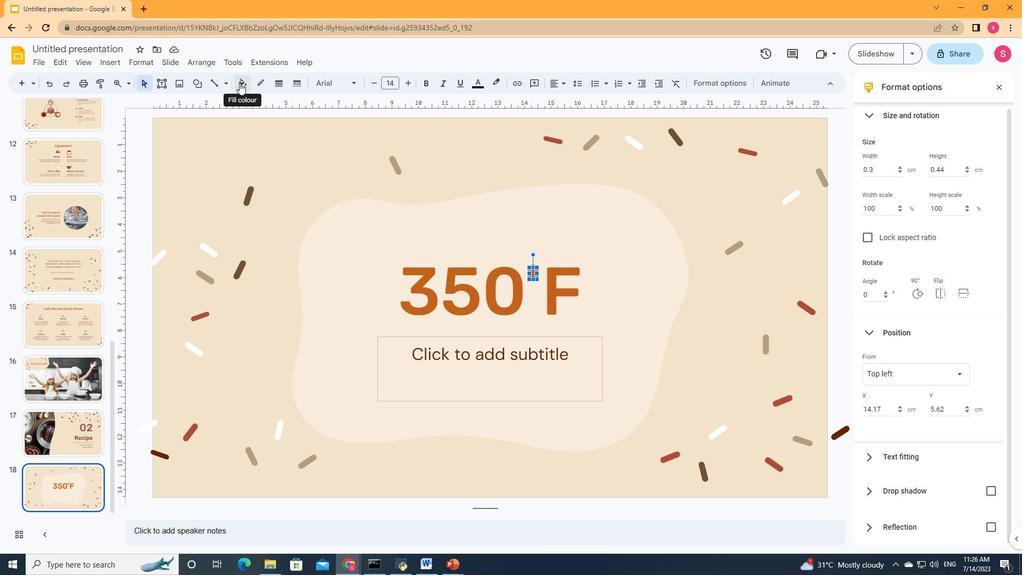 
Action: Mouse pressed left at (241, 83)
Screenshot: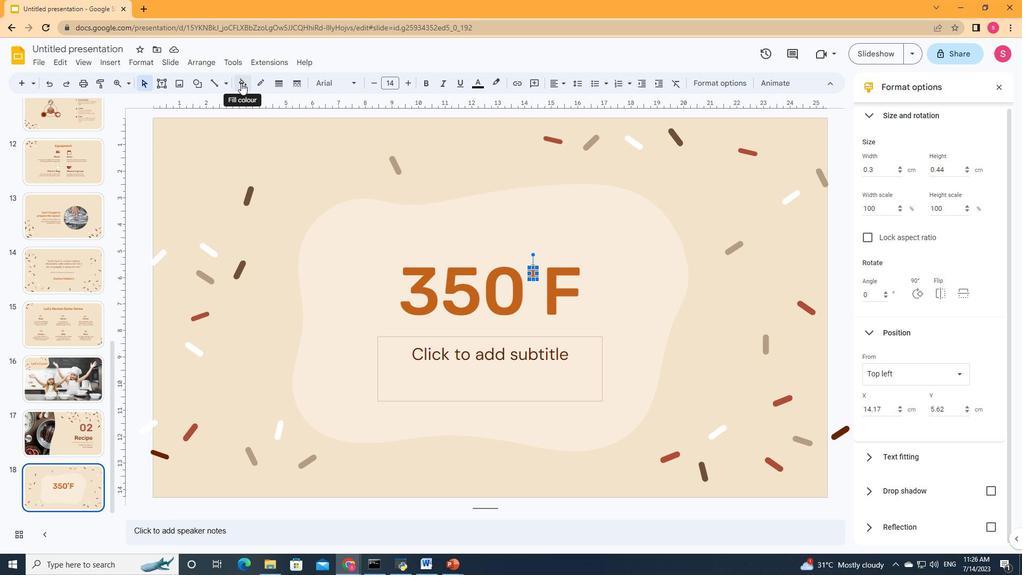 
Action: Mouse moved to (258, 180)
Screenshot: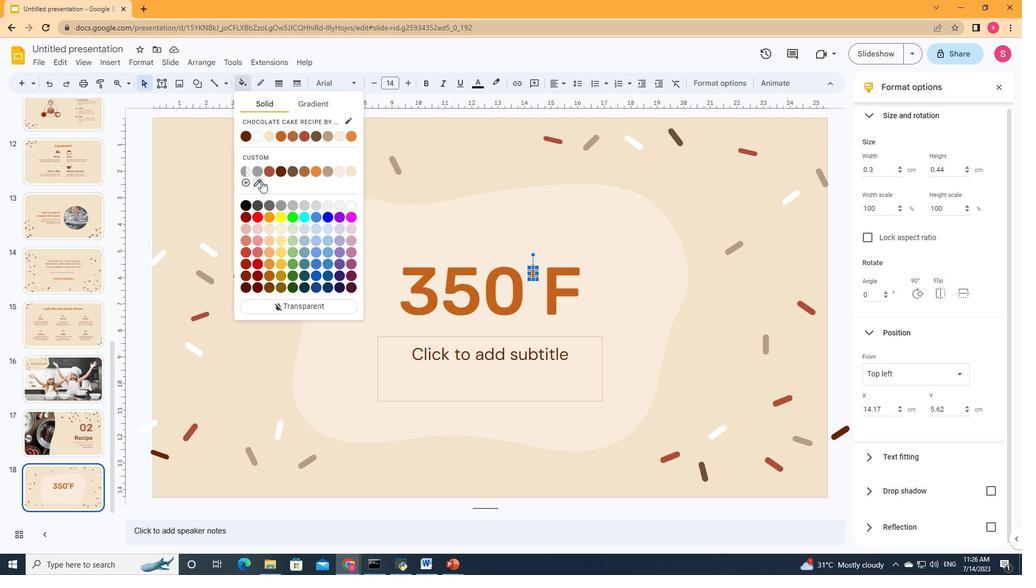 
Action: Mouse pressed left at (258, 180)
Screenshot: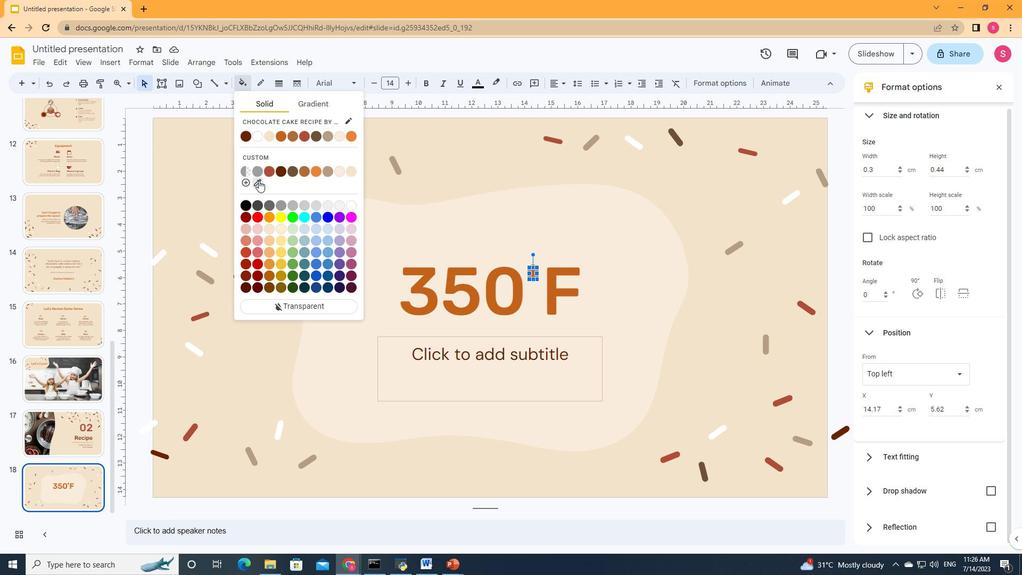 
Action: Mouse moved to (509, 233)
Screenshot: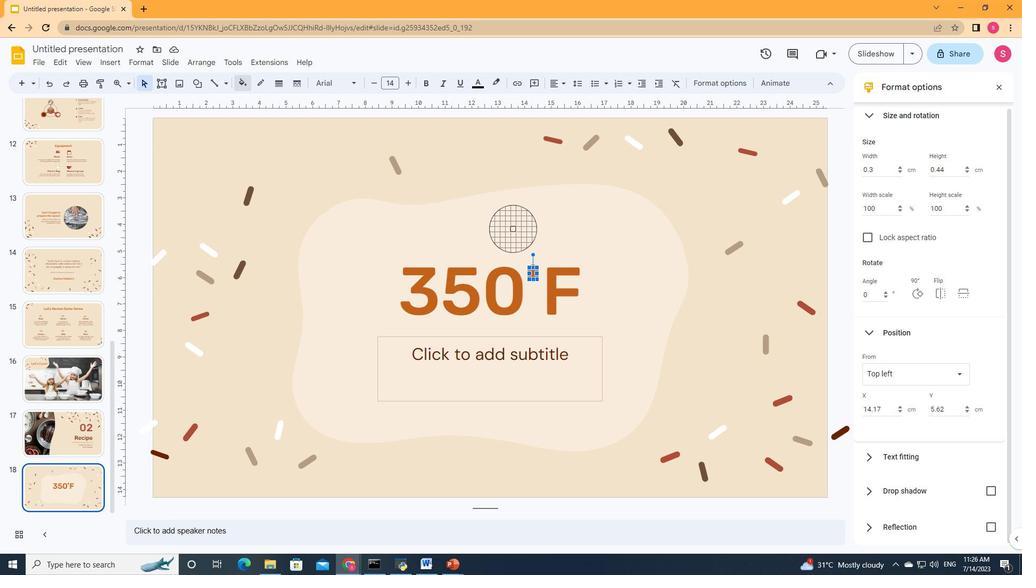 
Action: Mouse pressed left at (509, 233)
Screenshot: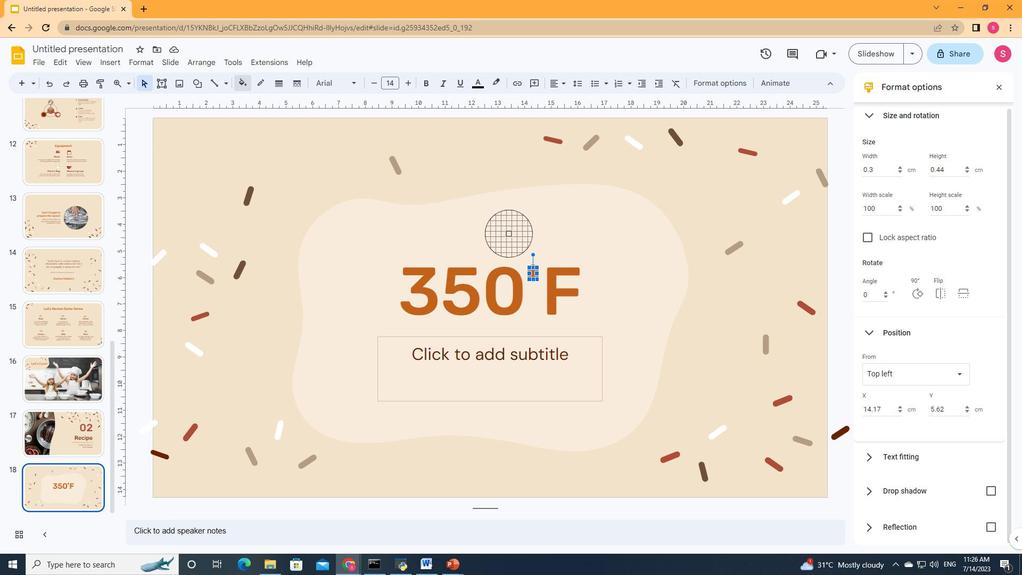 
Action: Mouse moved to (584, 233)
Screenshot: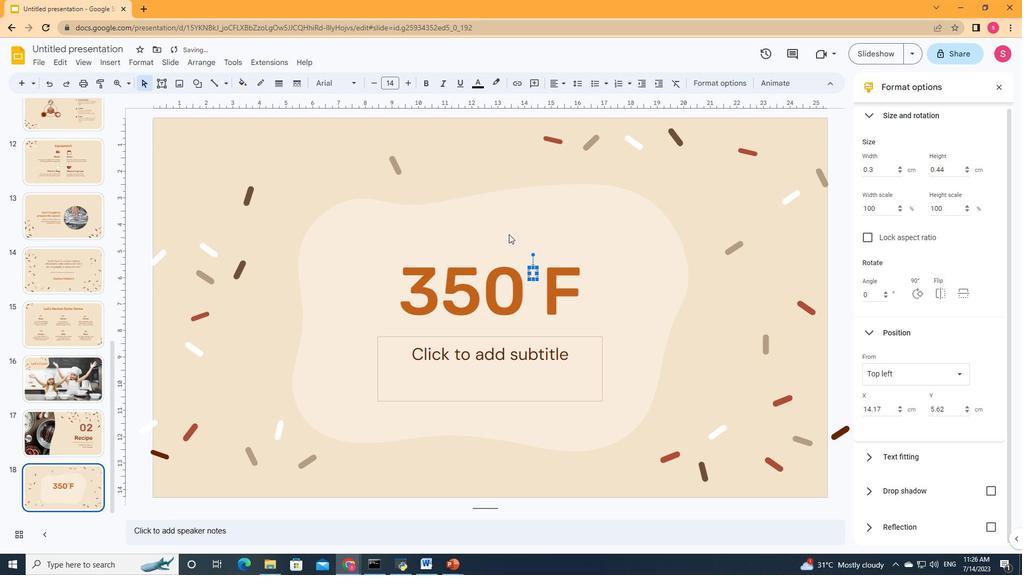 
Action: Mouse pressed left at (584, 233)
Screenshot: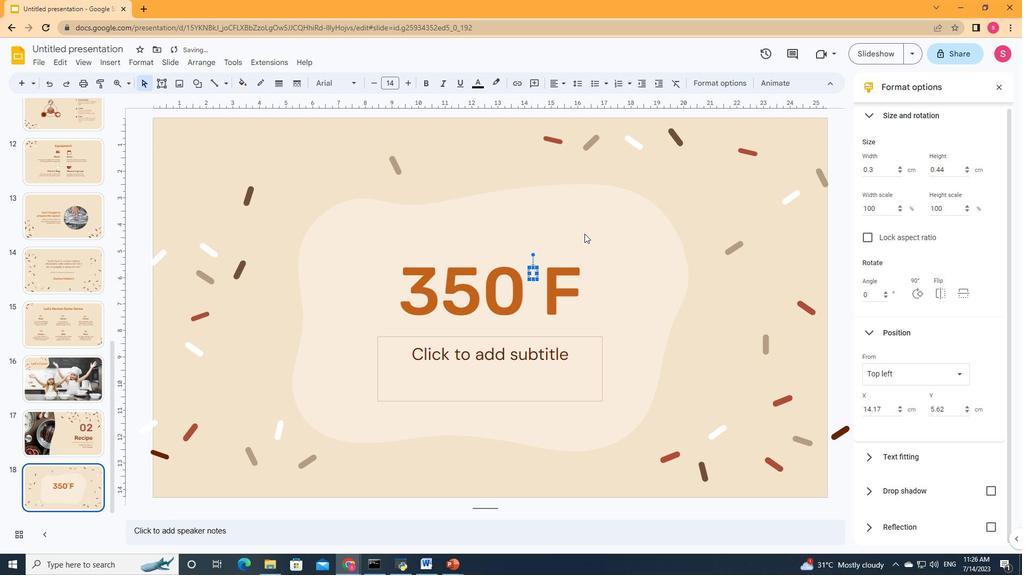 
Action: Mouse moved to (534, 272)
Screenshot: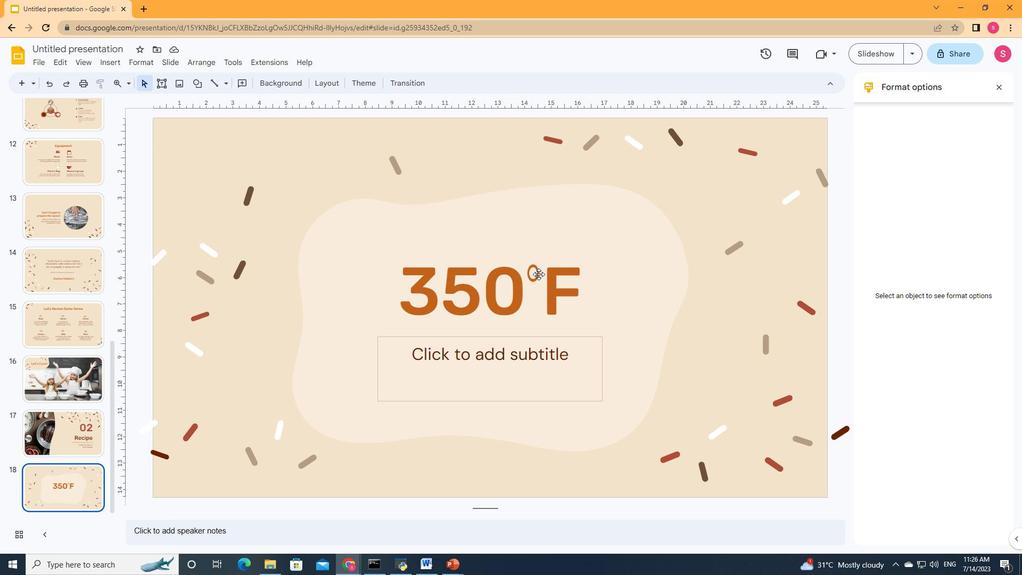
Action: Mouse pressed left at (534, 272)
Screenshot: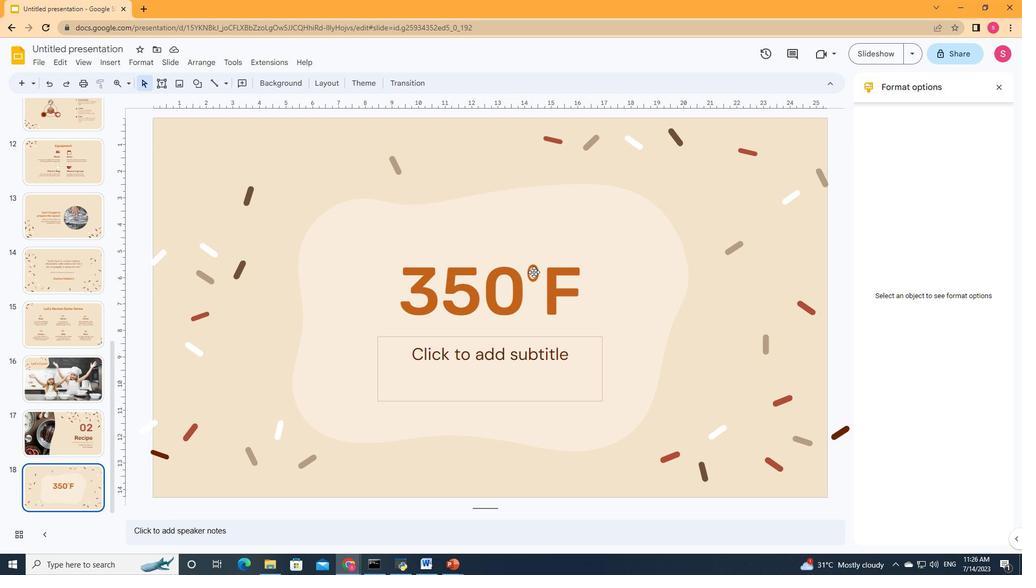 
Action: Mouse moved to (539, 280)
Screenshot: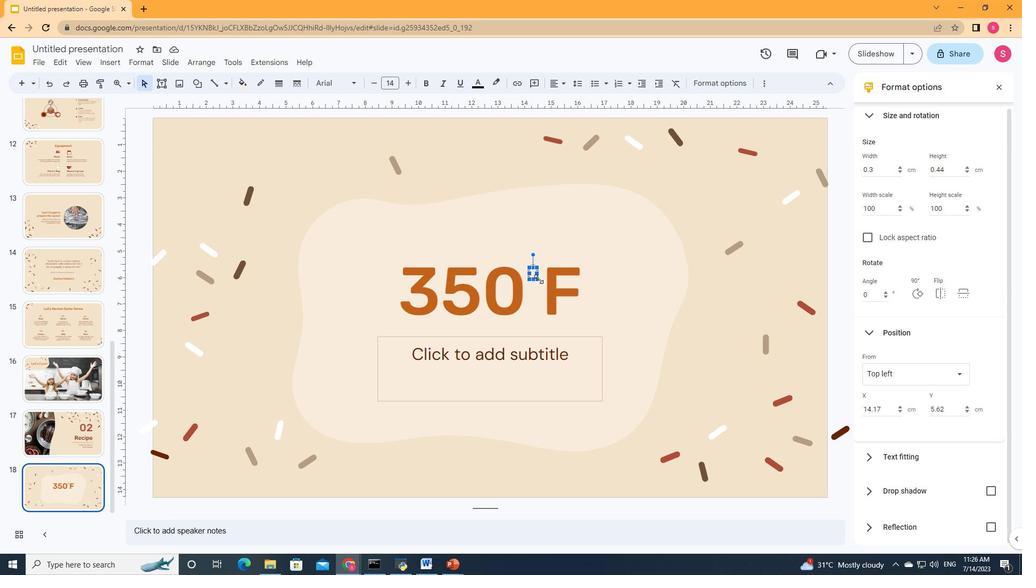 
Action: Mouse pressed left at (539, 280)
Screenshot: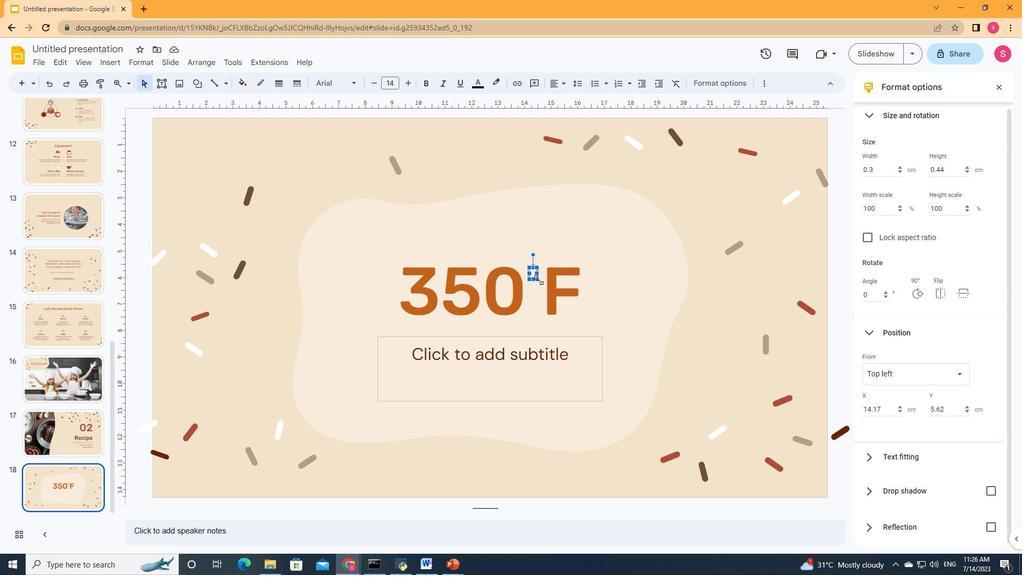 
Action: Mouse moved to (566, 248)
Screenshot: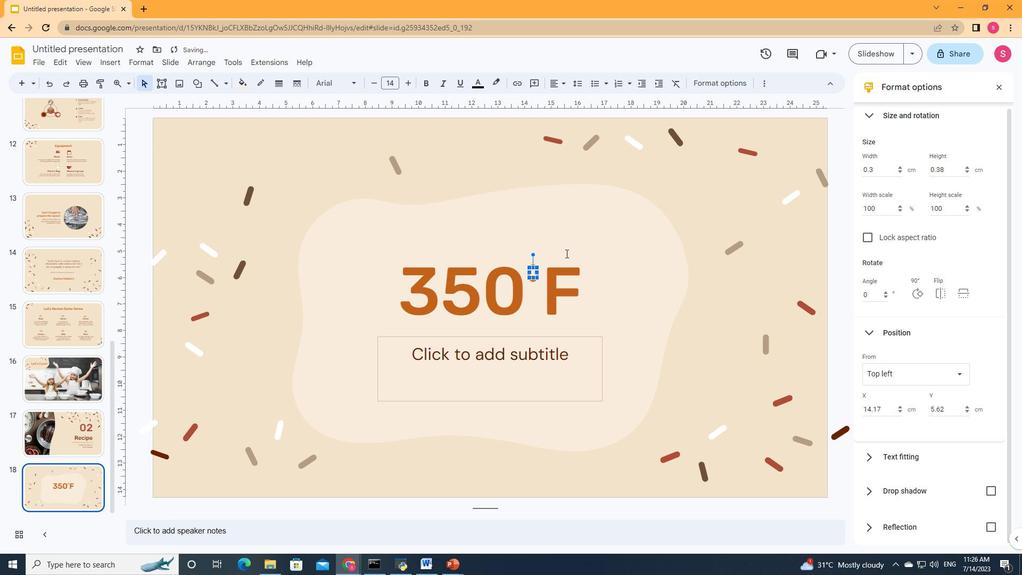 
Action: Mouse pressed left at (566, 248)
Screenshot: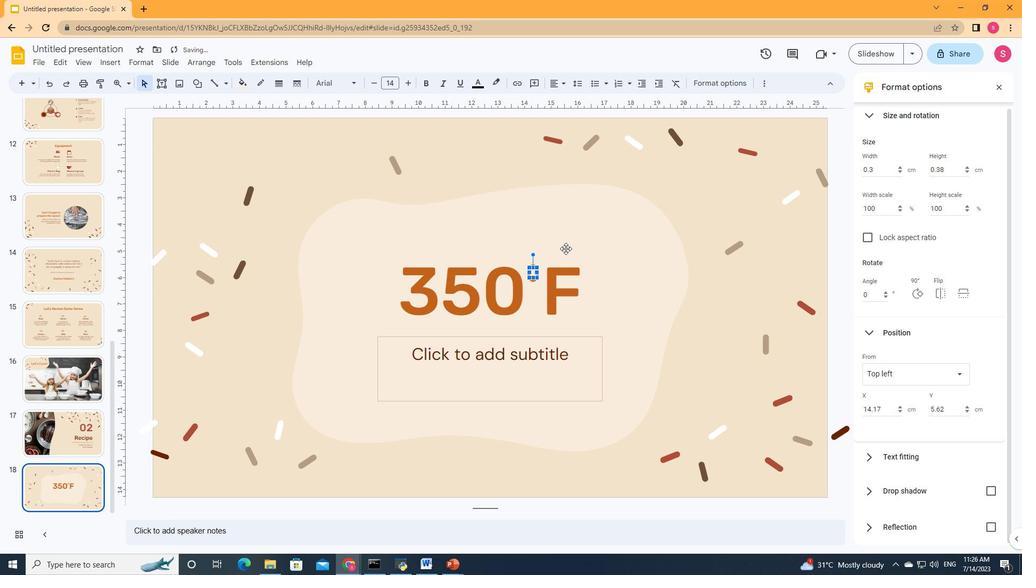 
Action: Mouse moved to (535, 273)
Screenshot: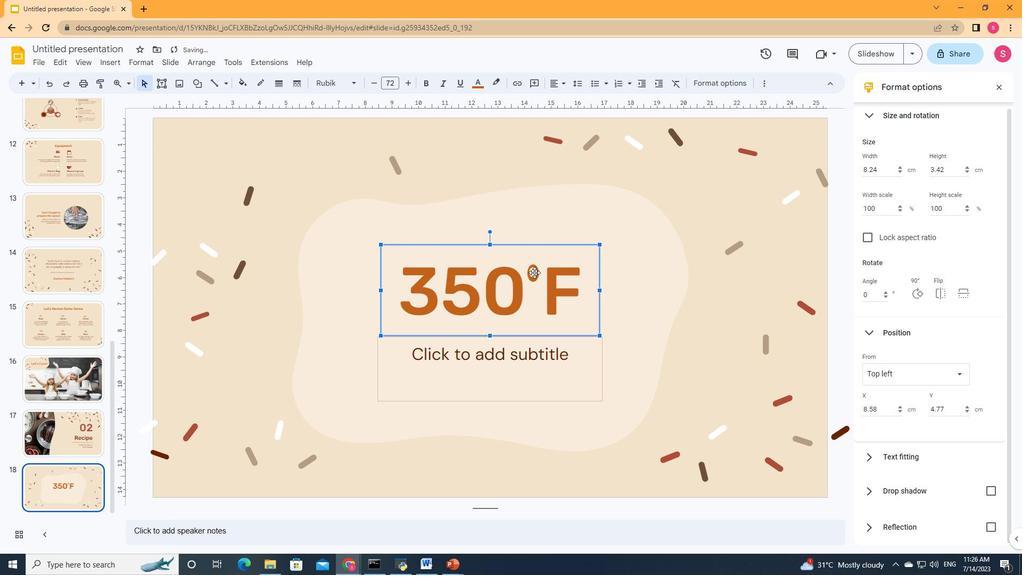 
Action: Mouse pressed left at (535, 273)
Screenshot: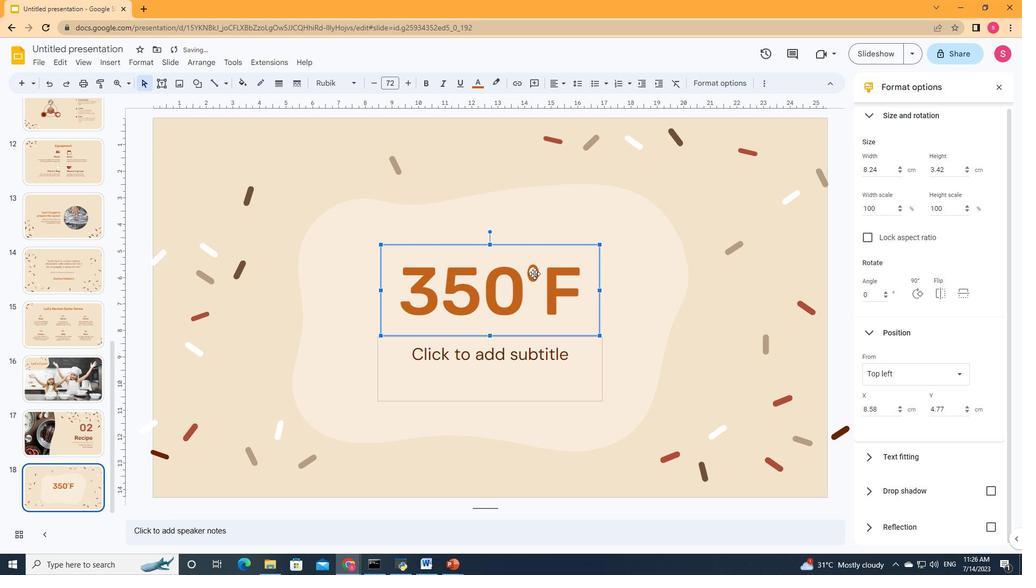 
Action: Mouse moved to (531, 266)
Screenshot: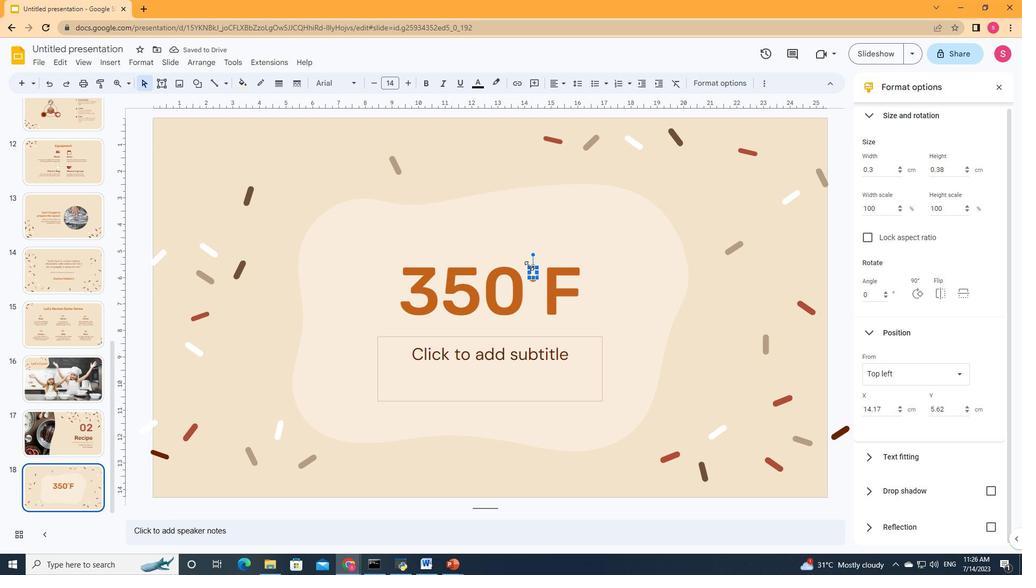 
Action: Mouse pressed left at (531, 266)
Screenshot: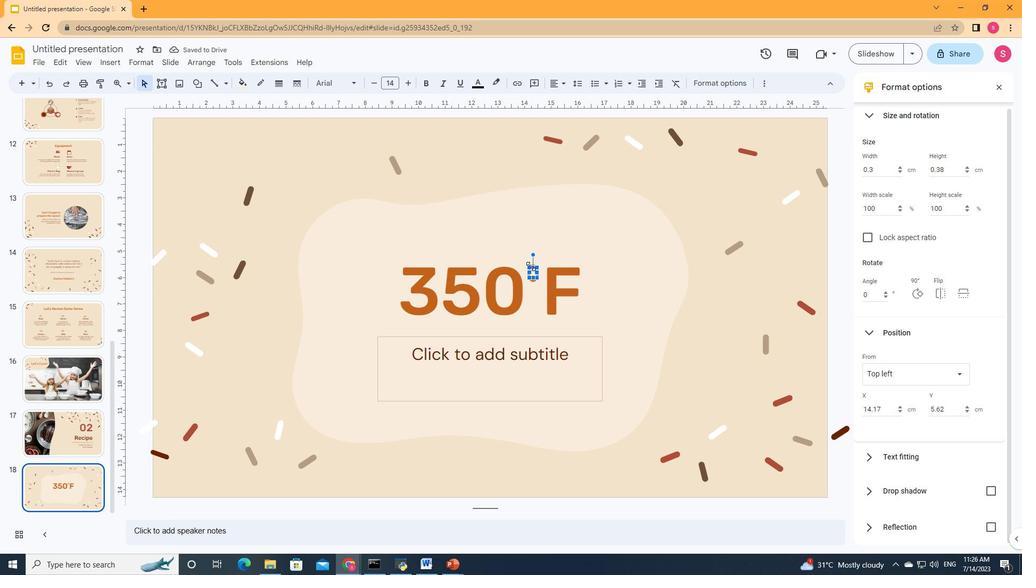 
Action: Mouse moved to (549, 258)
Screenshot: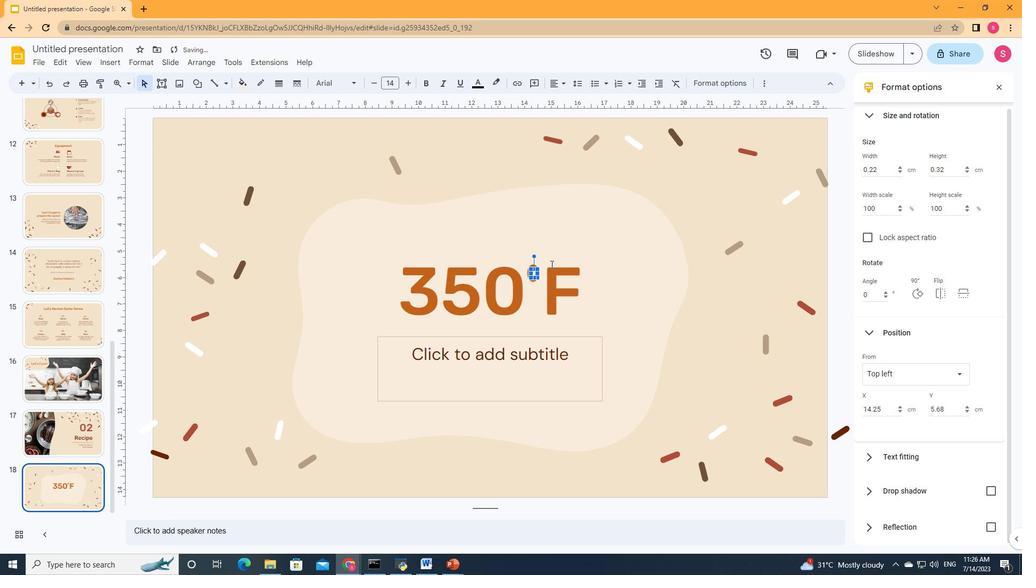 
Action: Mouse pressed left at (549, 258)
Screenshot: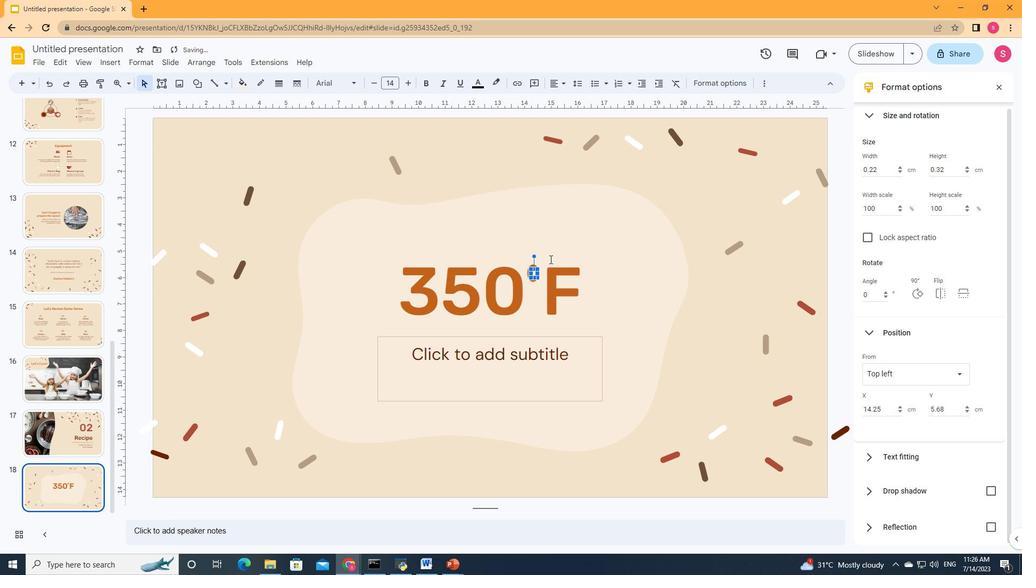 
Action: Mouse moved to (534, 273)
Screenshot: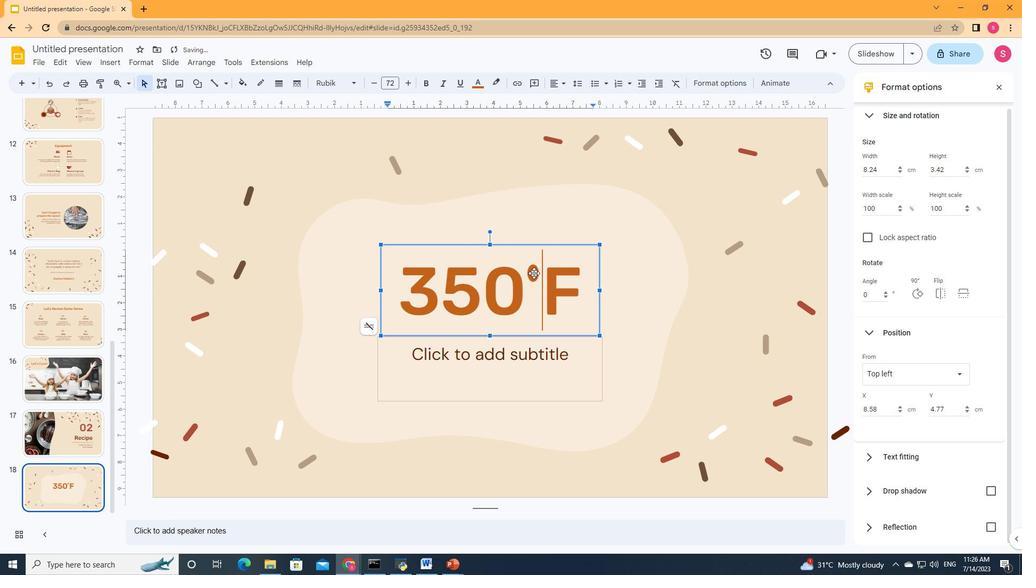 
Action: Mouse pressed left at (534, 273)
Screenshot: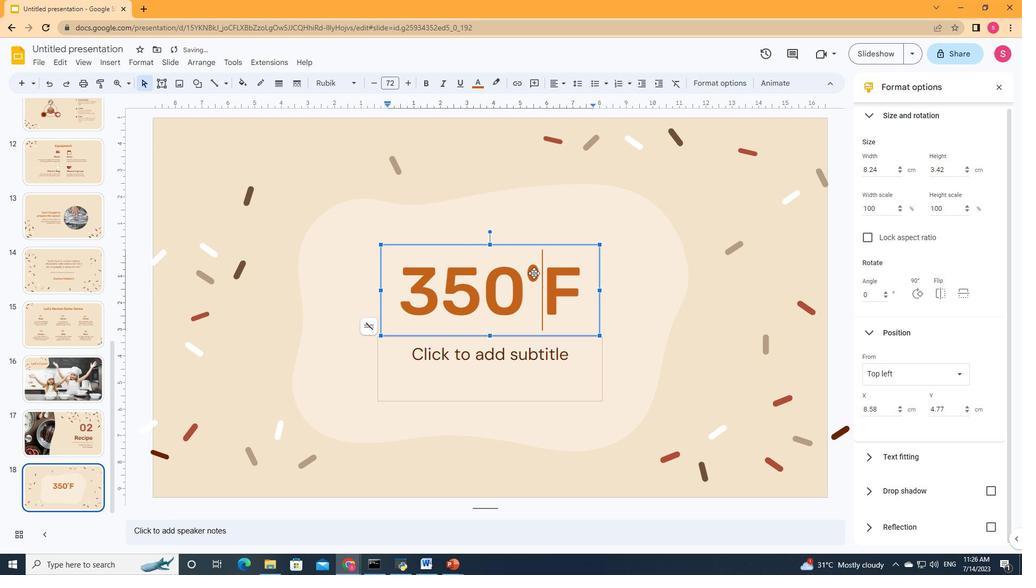 
Action: Mouse moved to (564, 254)
Screenshot: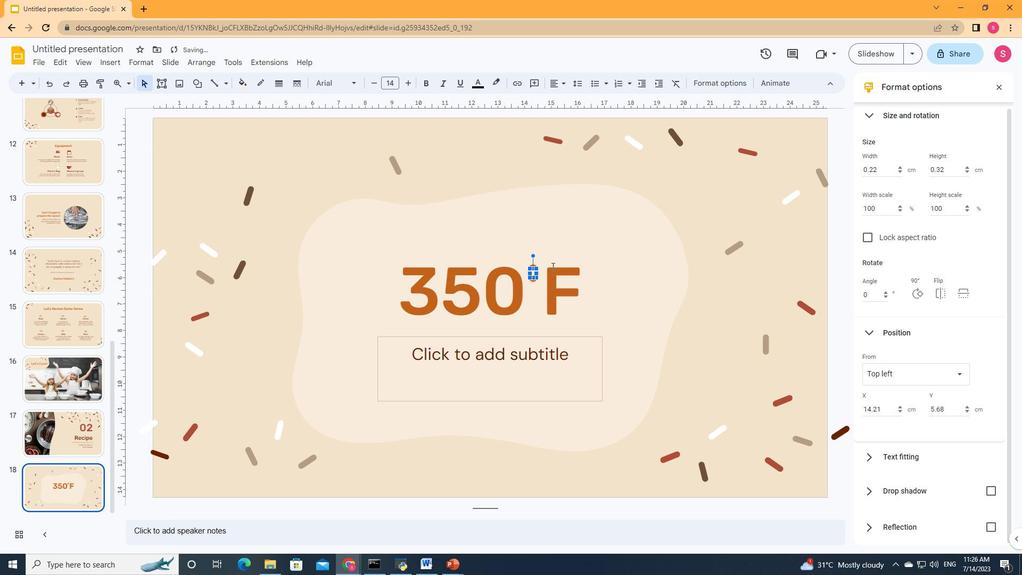
Action: Mouse pressed left at (564, 254)
Screenshot: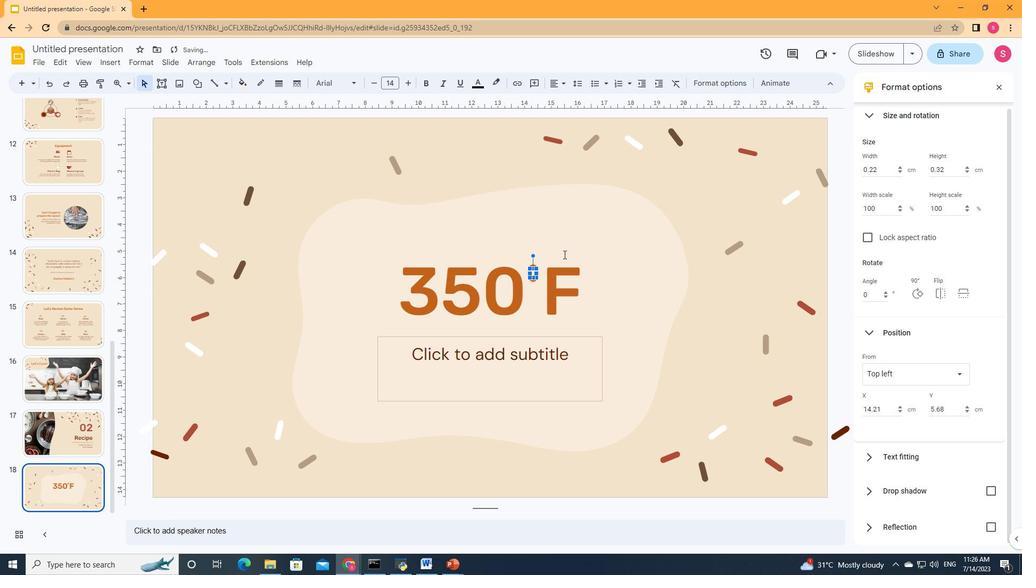 
Action: Mouse moved to (525, 347)
Screenshot: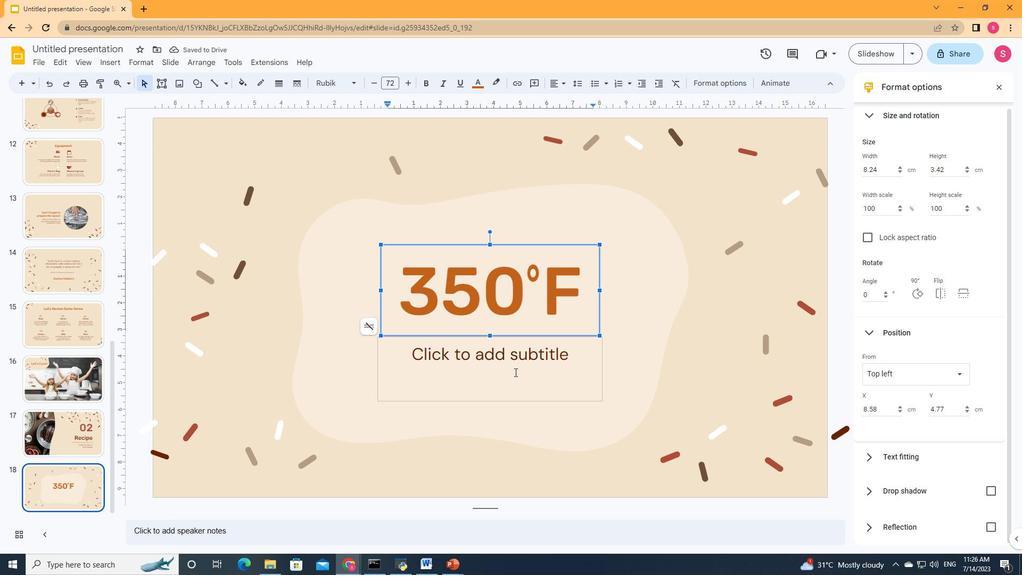 
Action: Mouse pressed left at (525, 347)
Screenshot: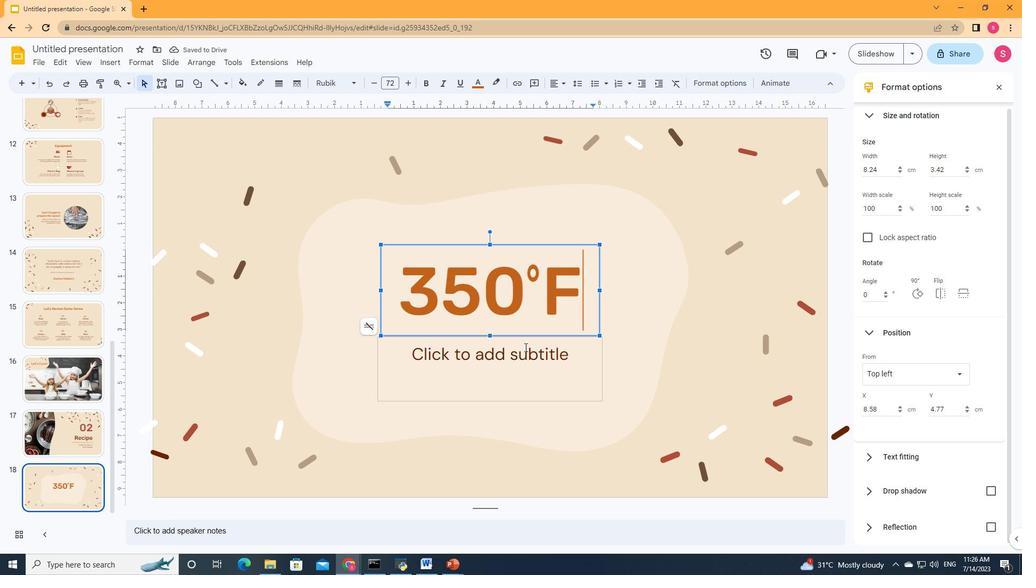 
Action: Key pressed <Key.shift><Key.shift>Ypu<Key.backspace><Key.backspace>ou'll<Key.space>need<Key.space>to<Key.space>preheat<Key.space>the<Key.space>oven<Key.space>to<Key.space>this<Key.space>temperature<Key.shift><Key.shift><Key.shift><Key.shift><Key.shift><Key.shift><Key.shift><Key.shift><Key.shift><Key.shift><Key.shift><Key.shift><Key.shift><Key.shift><Key.shift><Key.shift><Key.shift><Key.shift><Key.shift><Key.shift><Key.shift><Key.shift><Key.shift><Key.shift><Key.shift><Key.shift><Key.shift><Key.shift><Key.shift>!
Screenshot: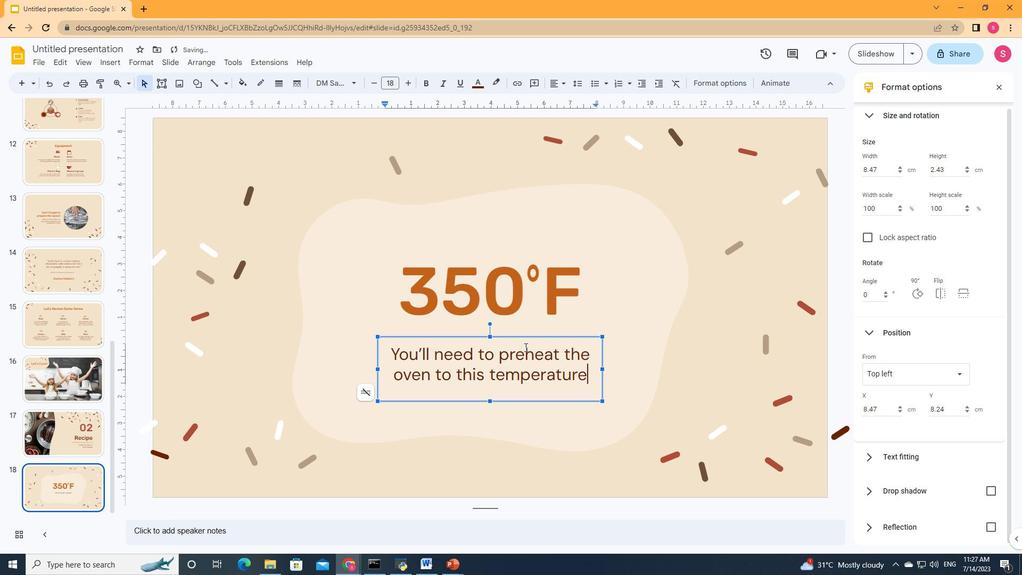
Action: Mouse moved to (681, 341)
Screenshot: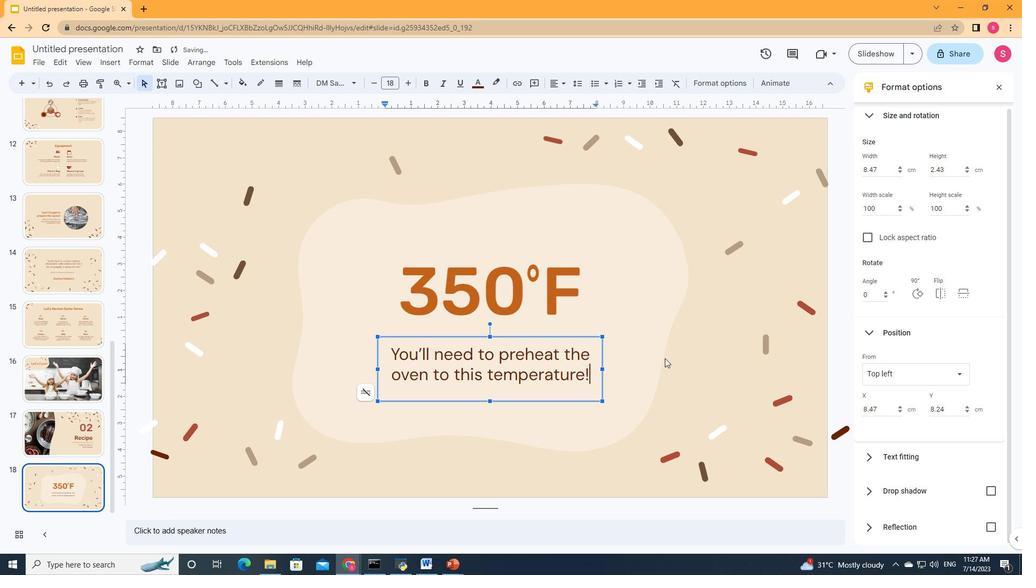 
Action: Mouse pressed left at (681, 341)
Screenshot: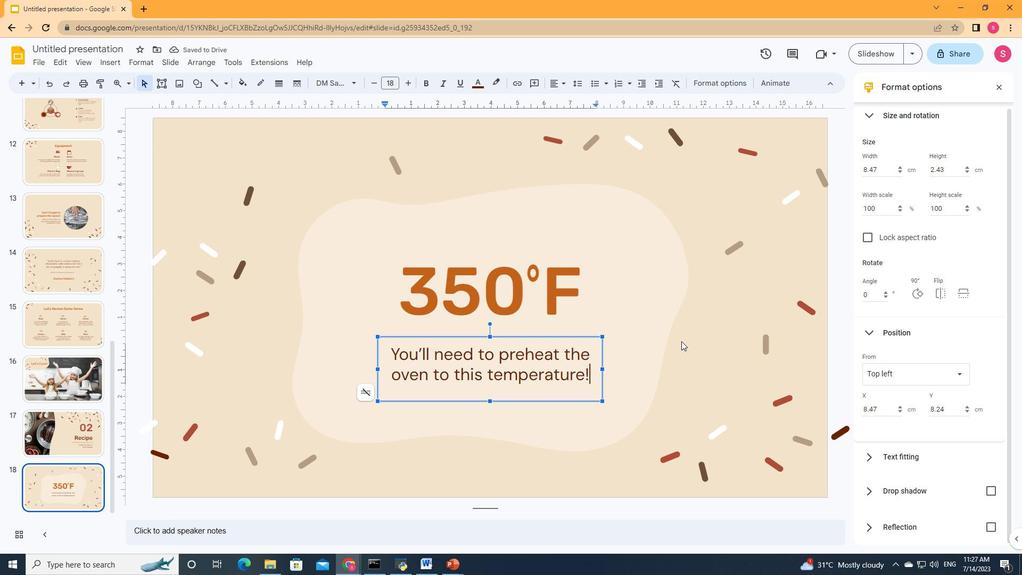 
